 Task: In the  document presentation.txt. Insert footer and write 'www.quantum.com'. Find the word using Dictionary 'Grateful' Use the tool word Count and display word count while typing
Action: Mouse moved to (296, 341)
Screenshot: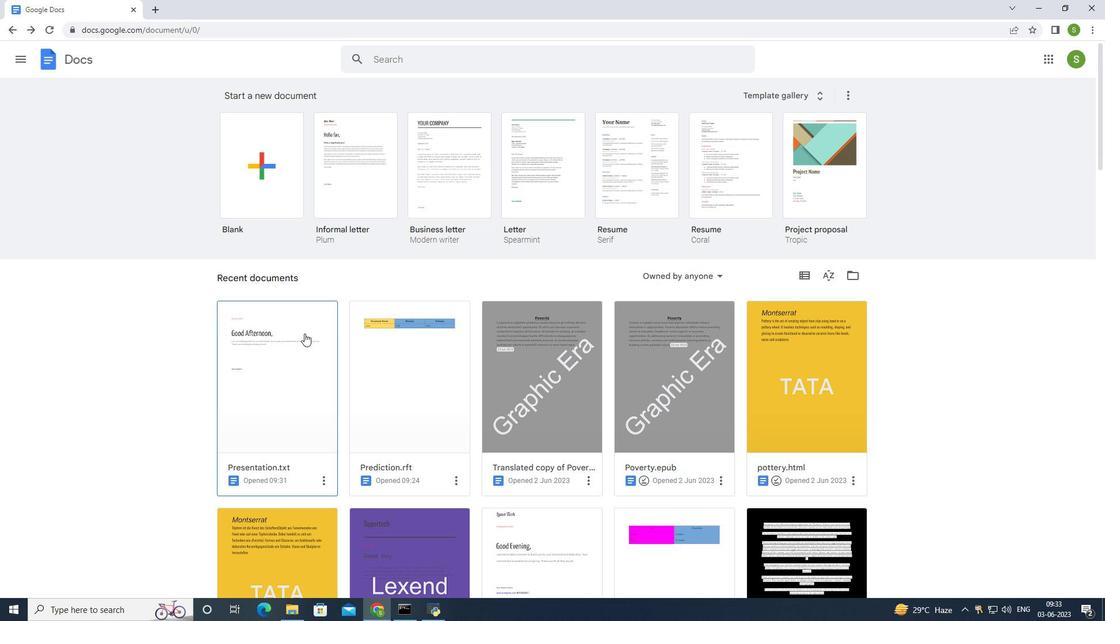 
Action: Mouse pressed left at (296, 341)
Screenshot: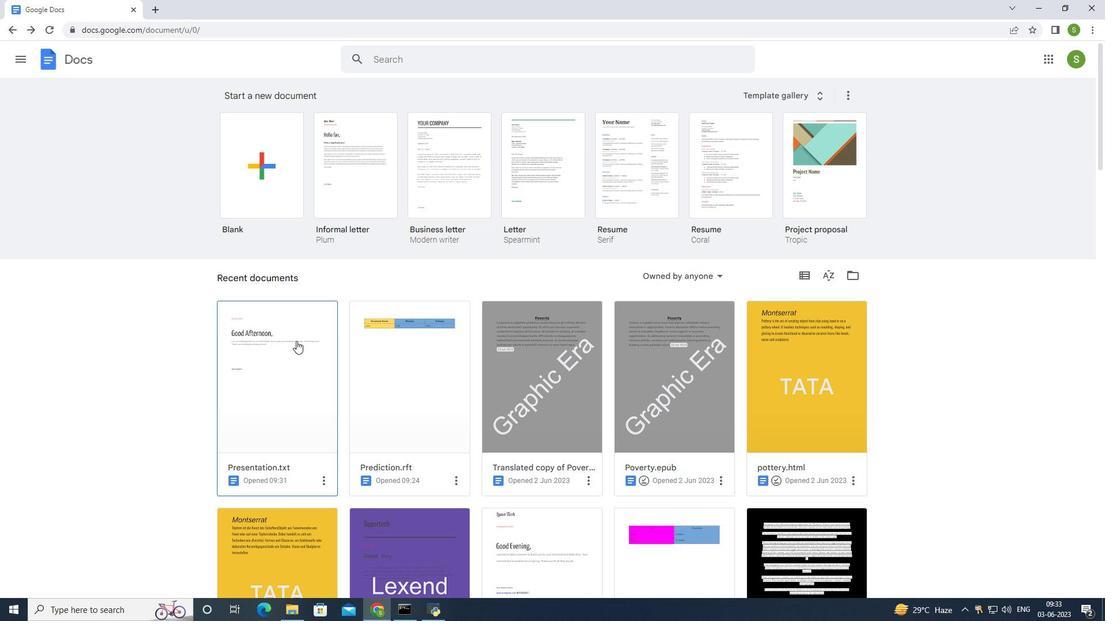 
Action: Mouse moved to (521, 325)
Screenshot: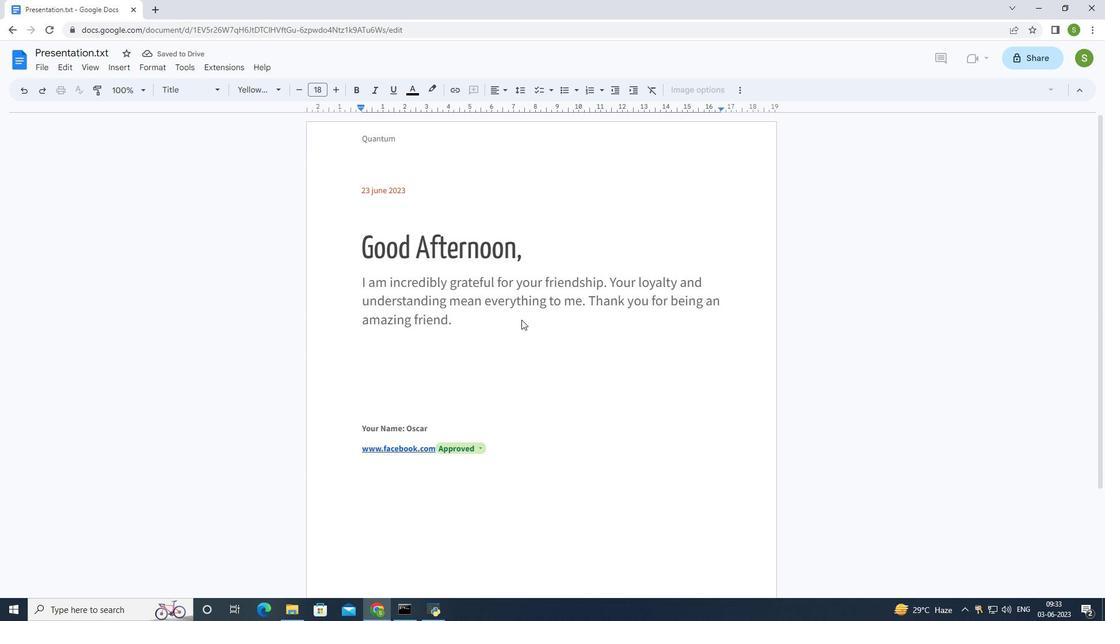 
Action: Mouse scrolled (521, 325) with delta (0, 0)
Screenshot: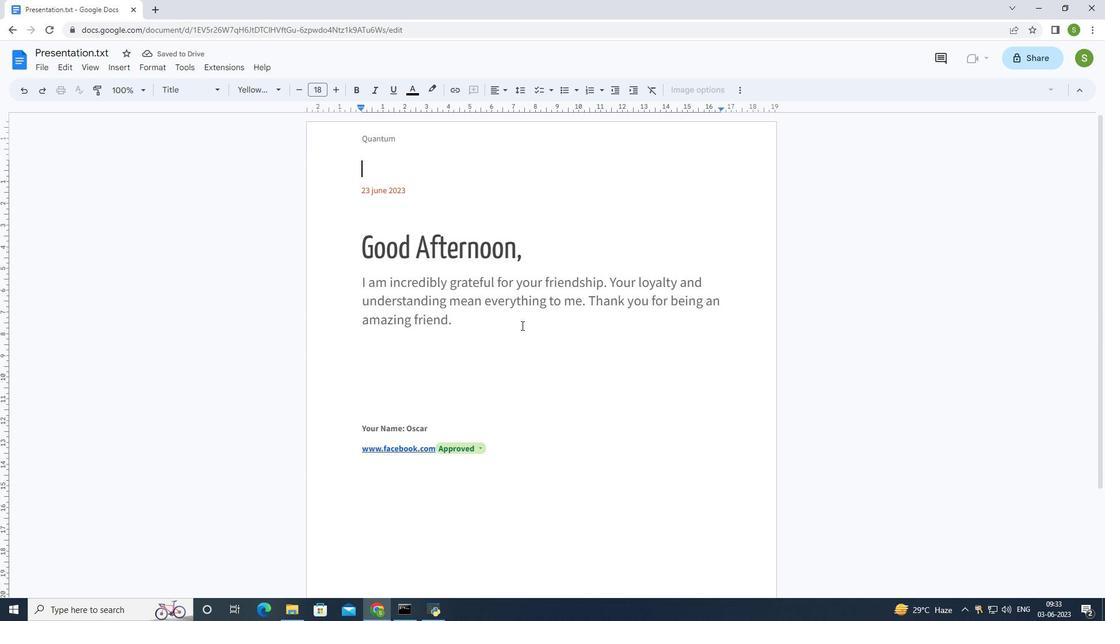 
Action: Mouse scrolled (521, 325) with delta (0, 0)
Screenshot: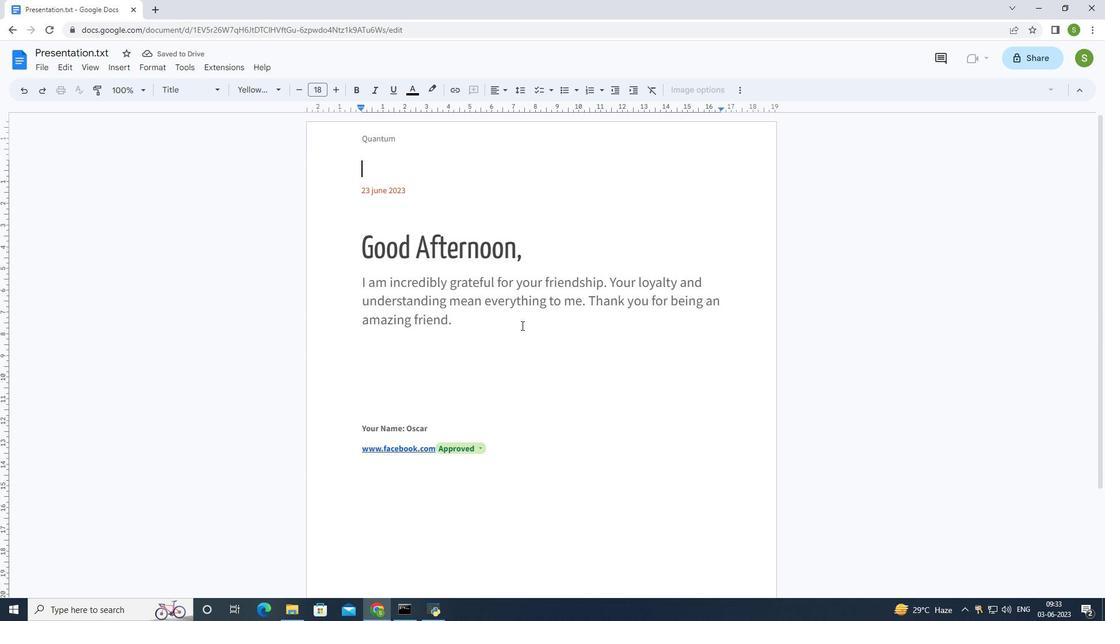 
Action: Mouse scrolled (521, 325) with delta (0, 0)
Screenshot: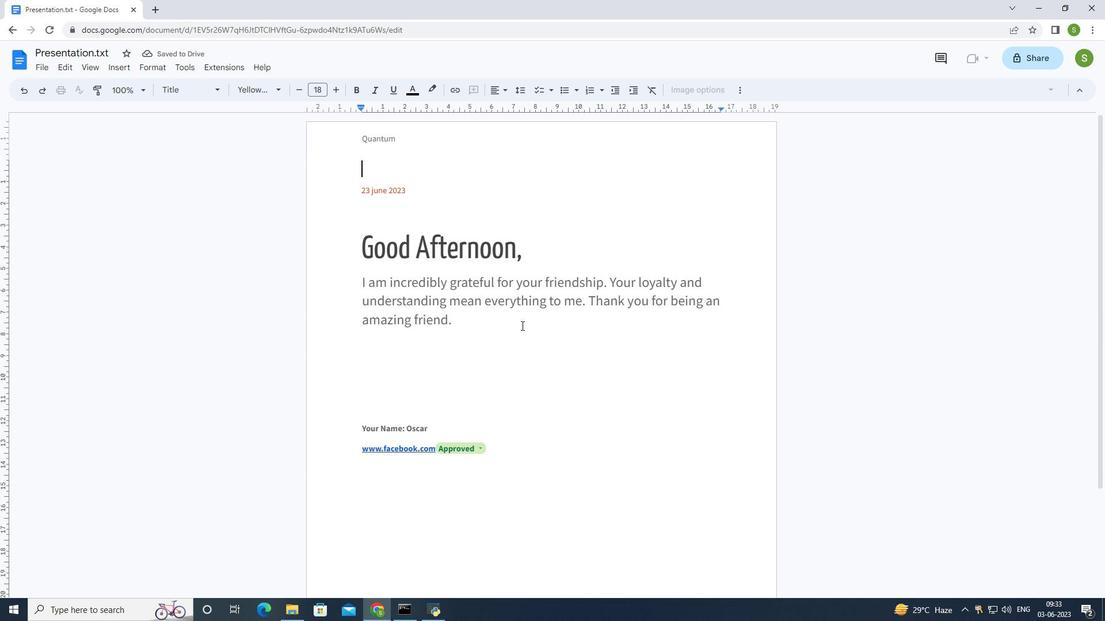 
Action: Mouse moved to (520, 325)
Screenshot: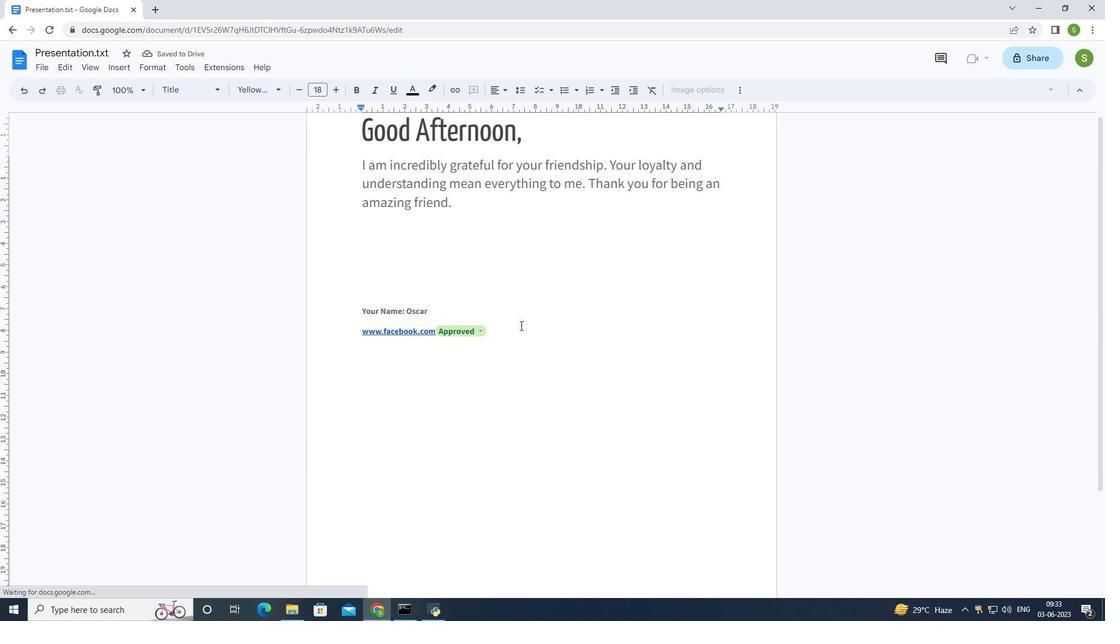 
Action: Mouse scrolled (520, 324) with delta (0, 0)
Screenshot: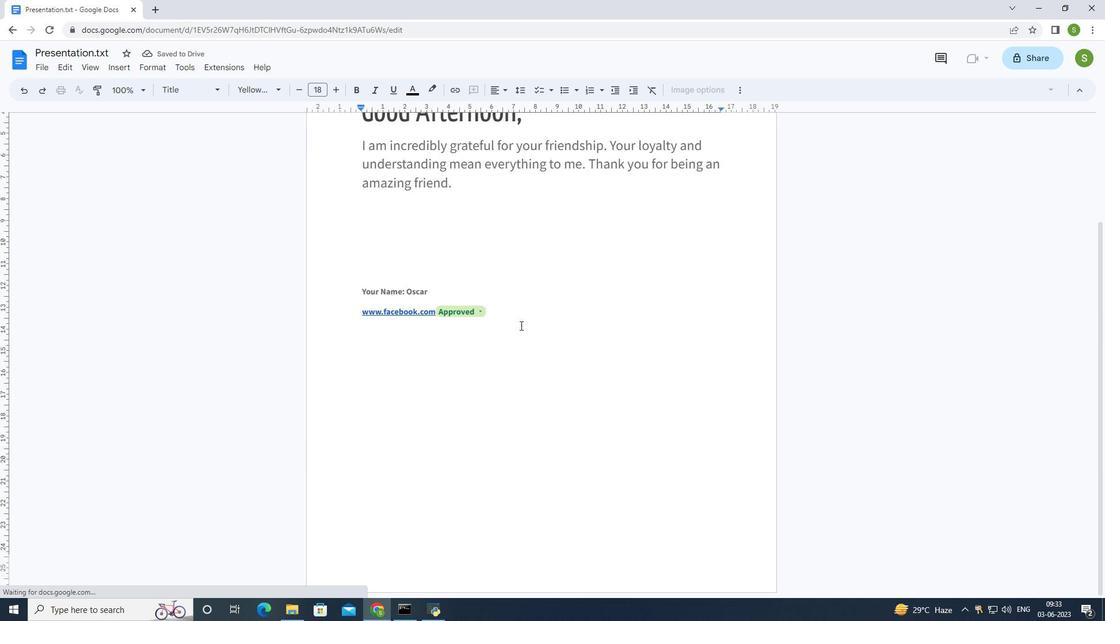 
Action: Mouse scrolled (520, 324) with delta (0, 0)
Screenshot: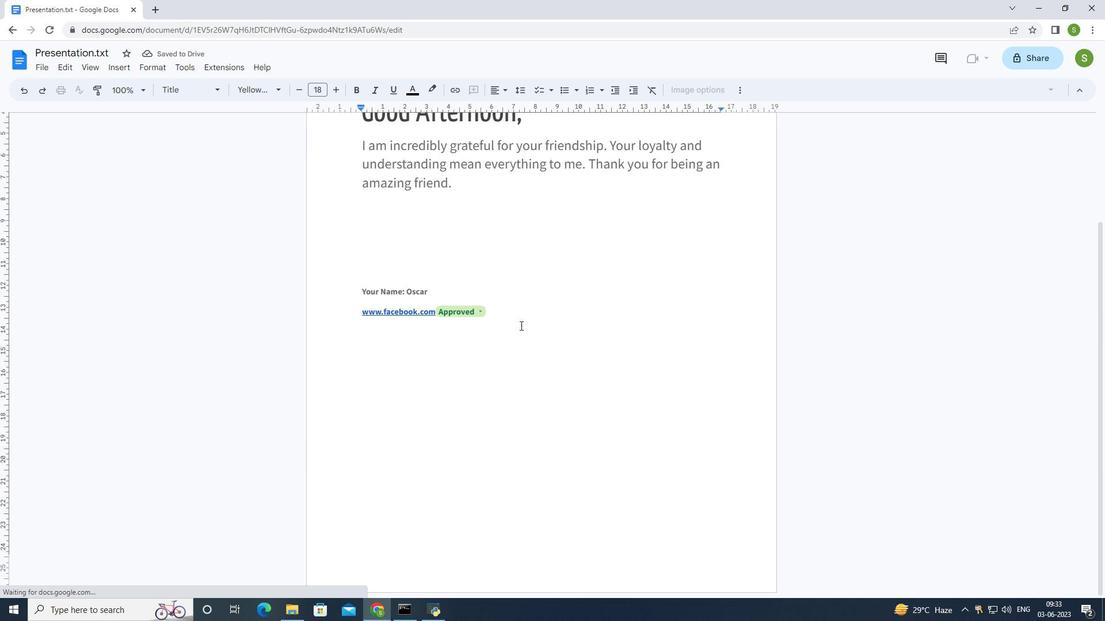 
Action: Mouse scrolled (520, 324) with delta (0, 0)
Screenshot: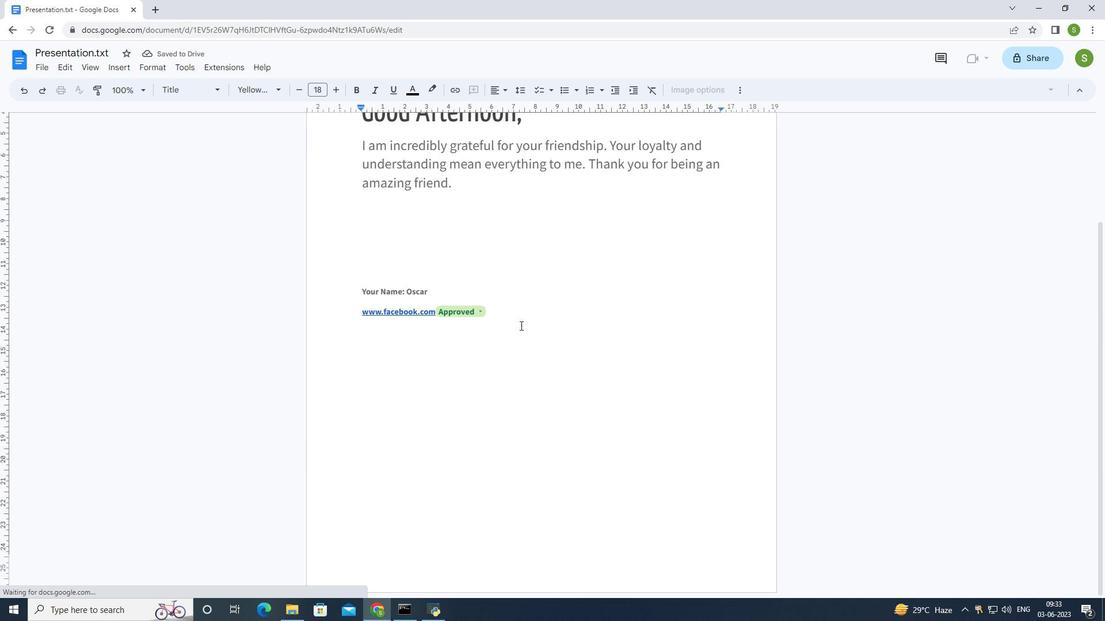 
Action: Mouse scrolled (520, 324) with delta (0, 0)
Screenshot: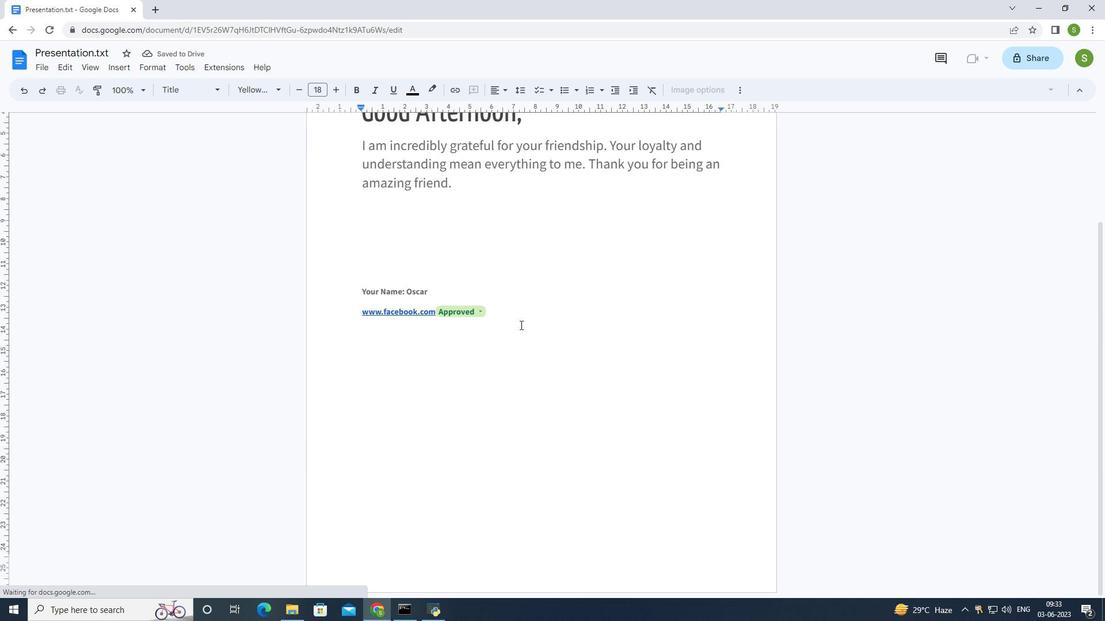 
Action: Mouse moved to (518, 323)
Screenshot: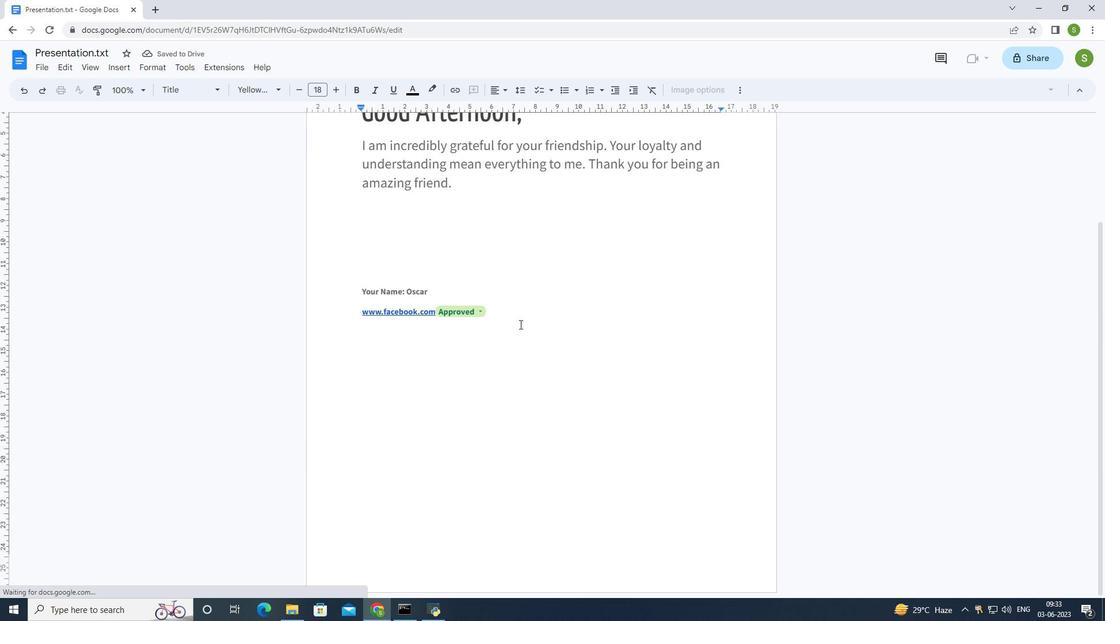 
Action: Mouse scrolled (518, 322) with delta (0, 0)
Screenshot: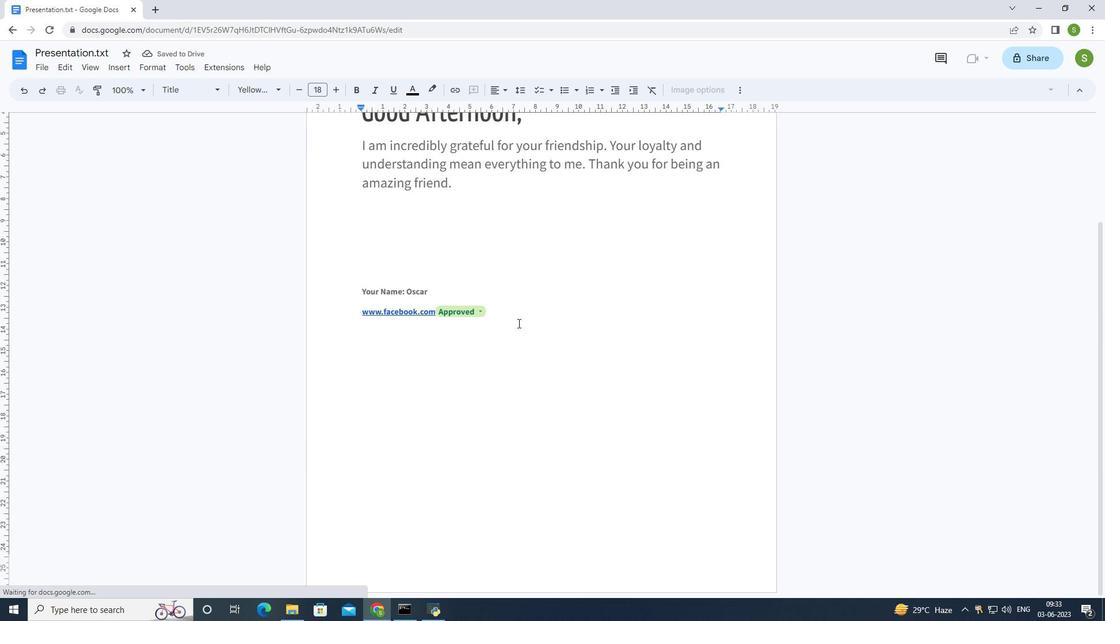 
Action: Mouse scrolled (518, 322) with delta (0, 0)
Screenshot: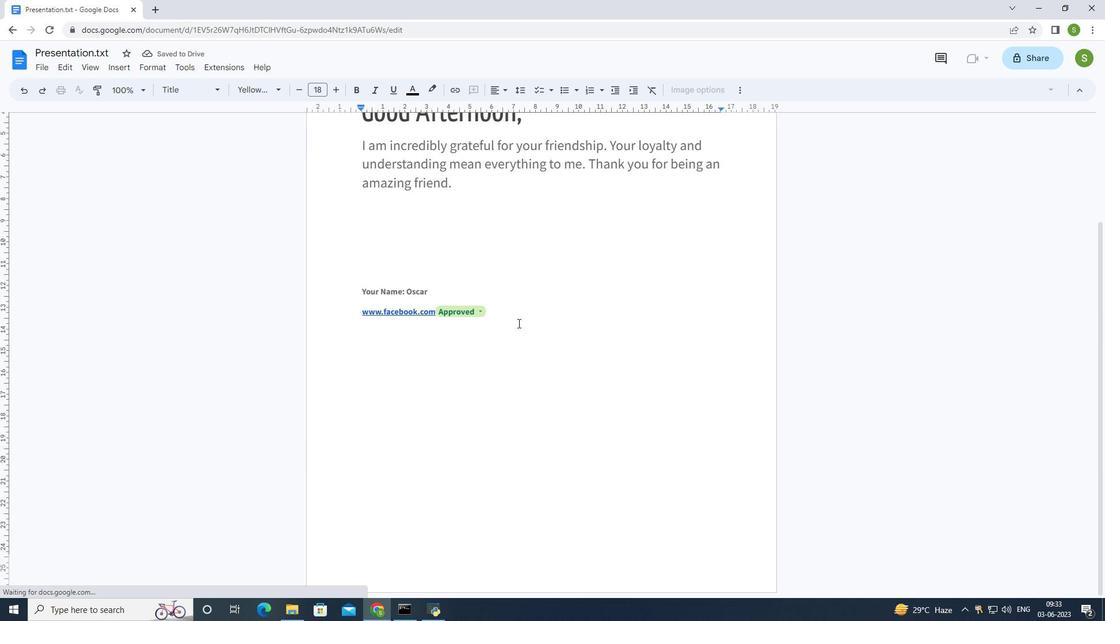 
Action: Mouse scrolled (518, 322) with delta (0, 0)
Screenshot: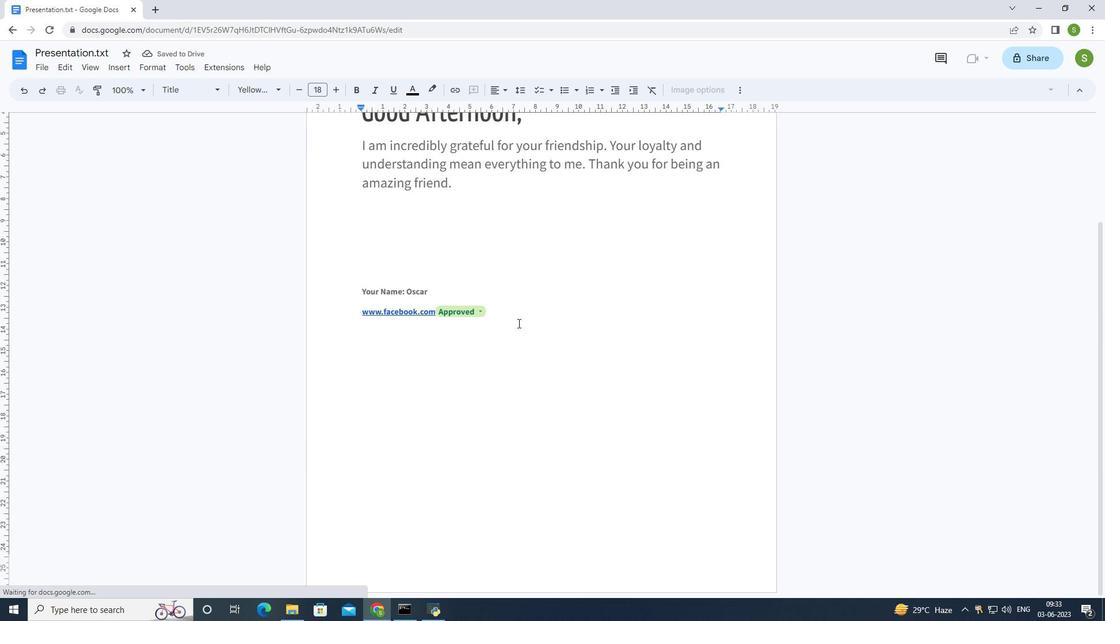 
Action: Mouse moved to (421, 553)
Screenshot: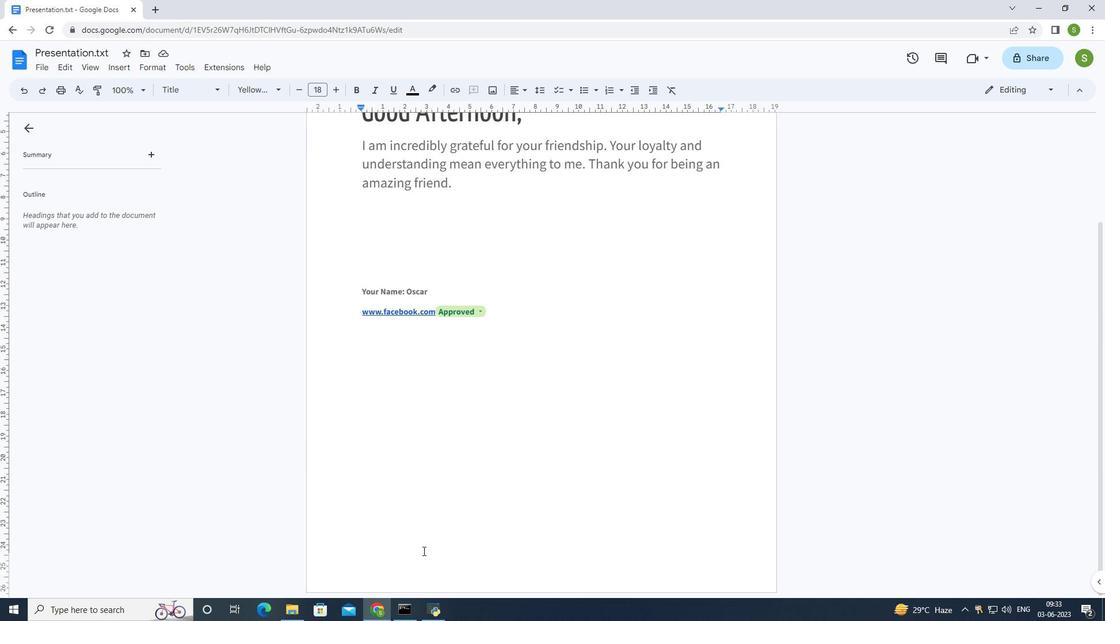 
Action: Mouse pressed left at (421, 553)
Screenshot: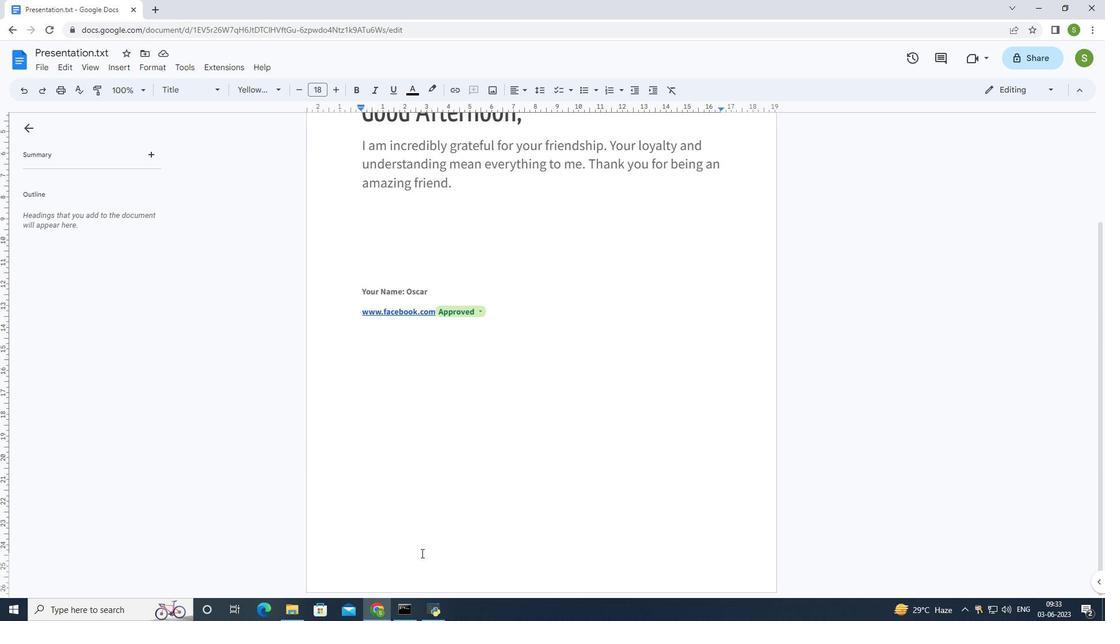 
Action: Mouse moved to (421, 554)
Screenshot: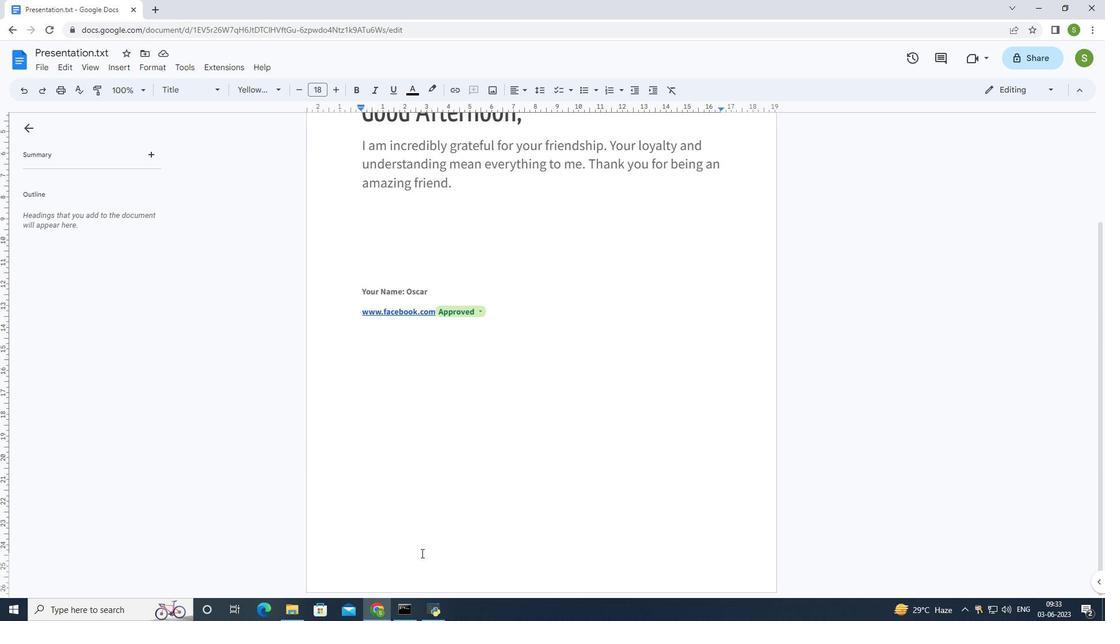 
Action: Mouse pressed left at (421, 554)
Screenshot: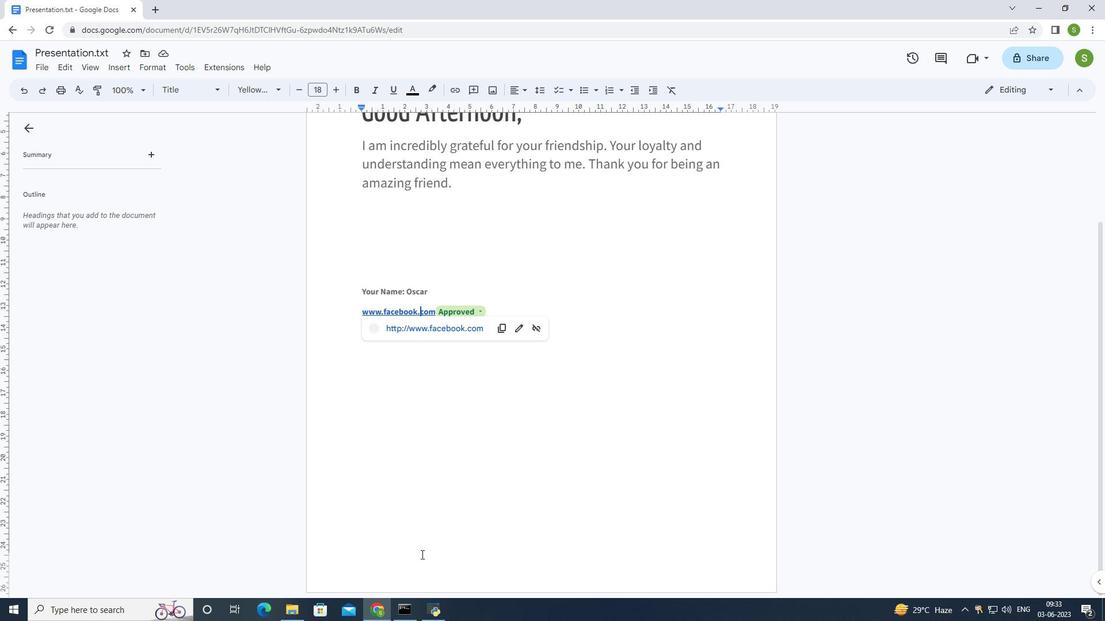 
Action: Mouse pressed left at (421, 554)
Screenshot: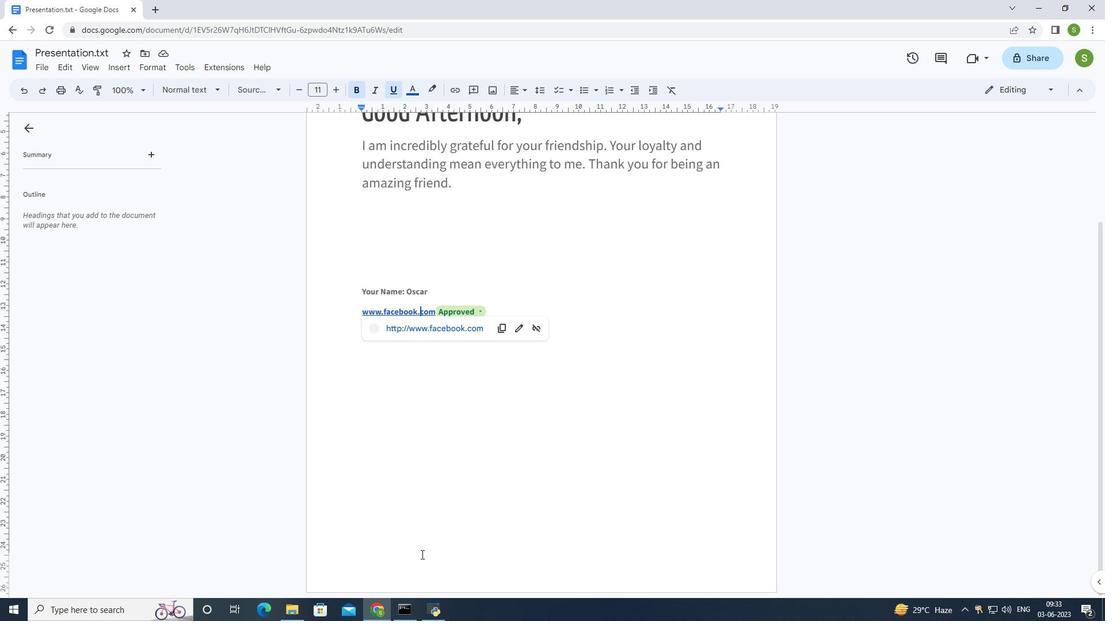 
Action: Mouse pressed left at (421, 554)
Screenshot: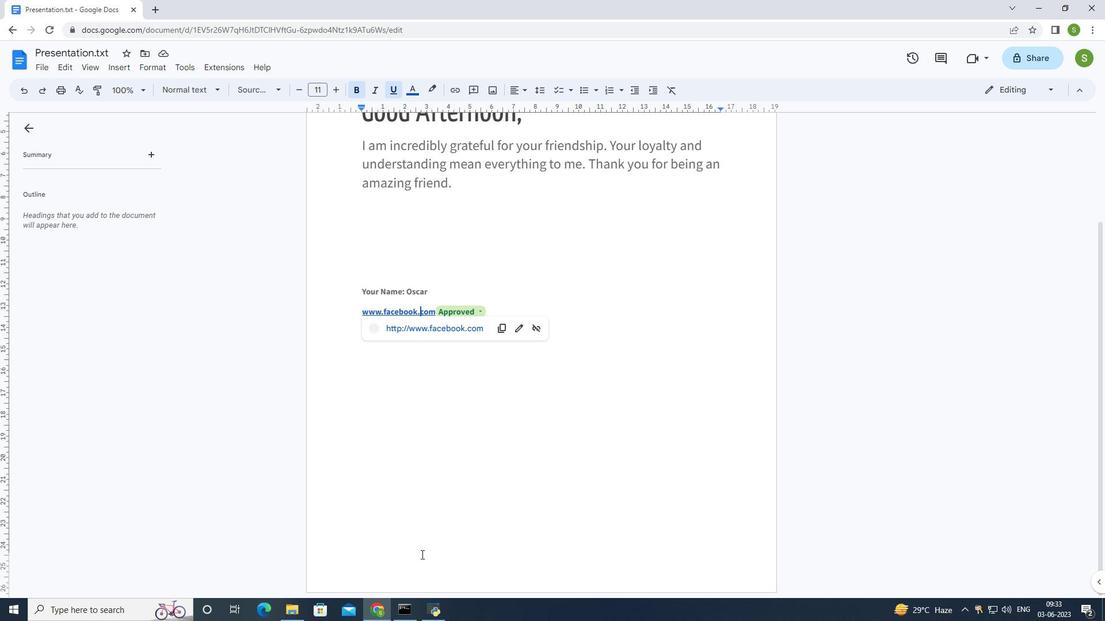 
Action: Mouse moved to (458, 92)
Screenshot: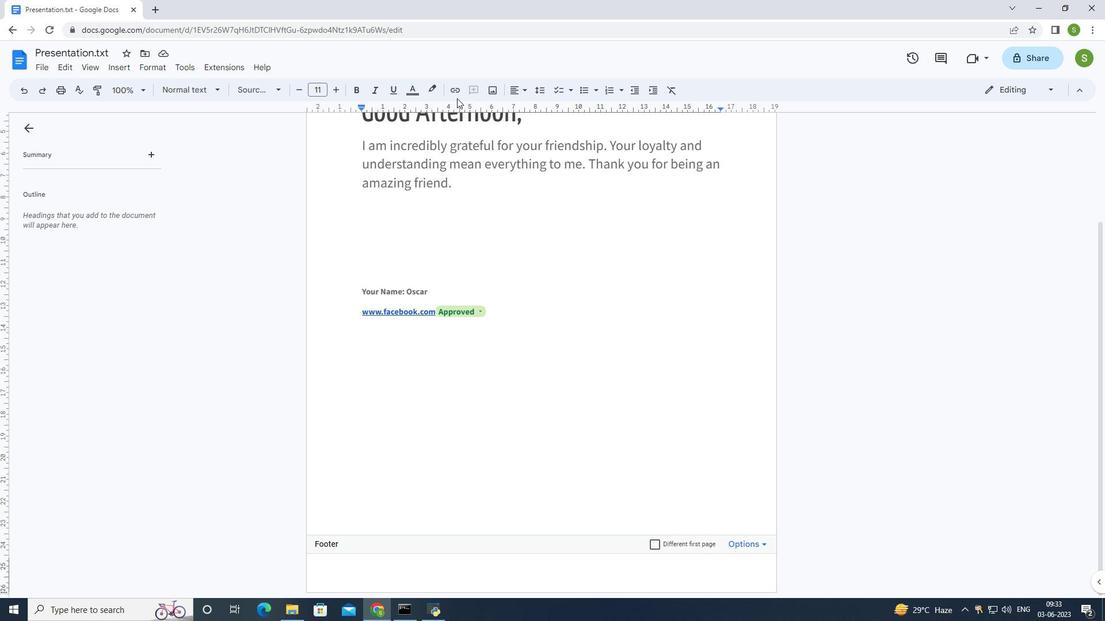 
Action: Mouse pressed left at (458, 92)
Screenshot: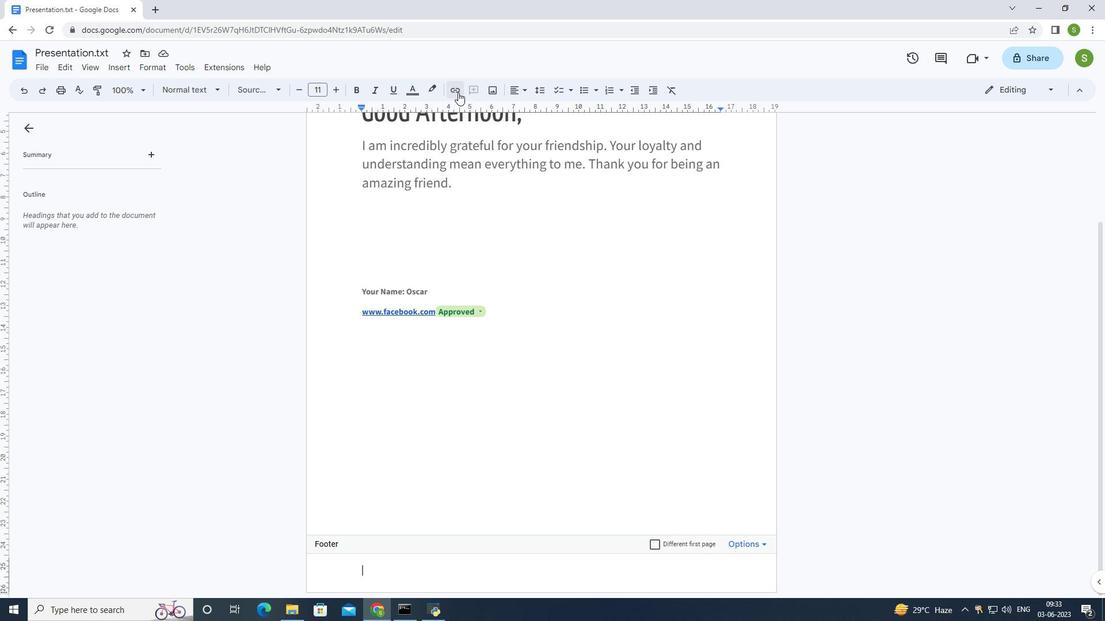 
Action: Mouse moved to (555, 308)
Screenshot: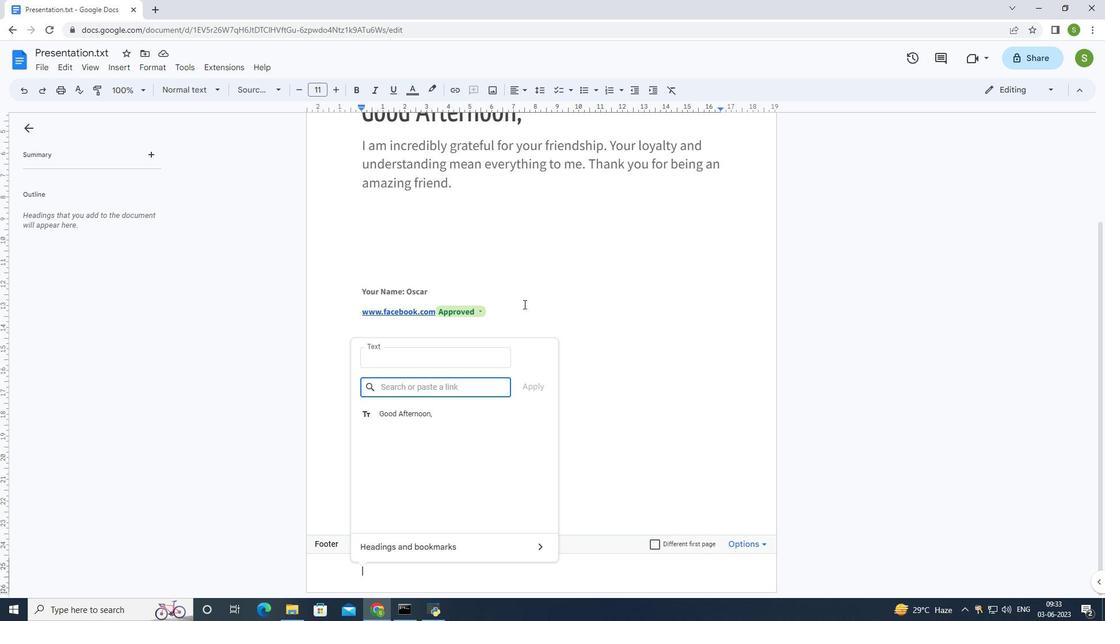
Action: Key pressed w 965, 536)
Screenshot: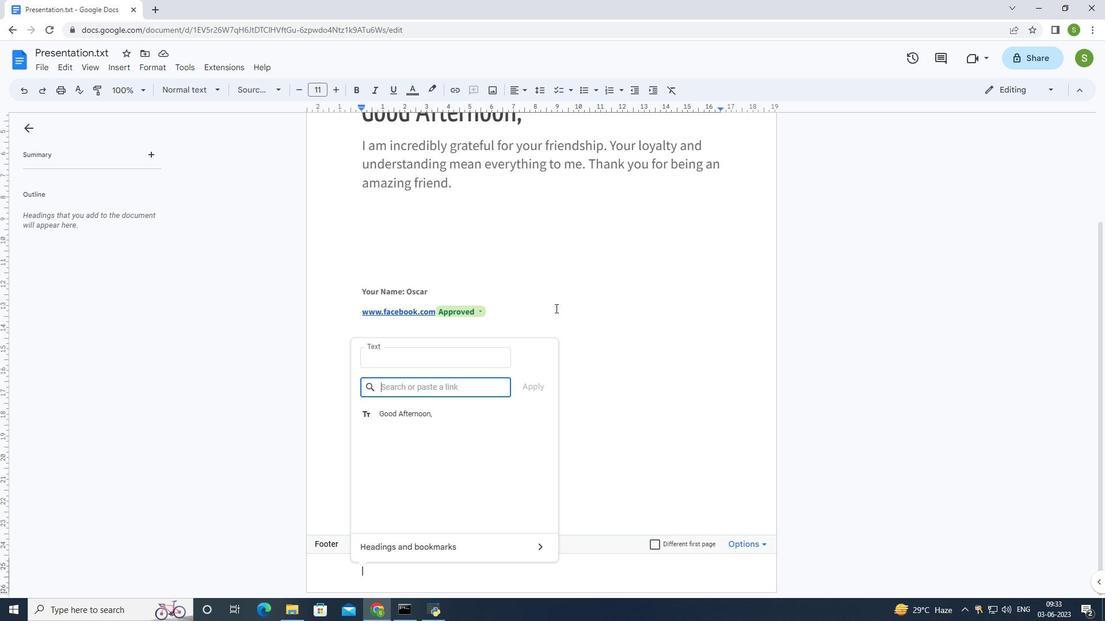 
Action: Mouse moved to (554, 309)
Screenshot: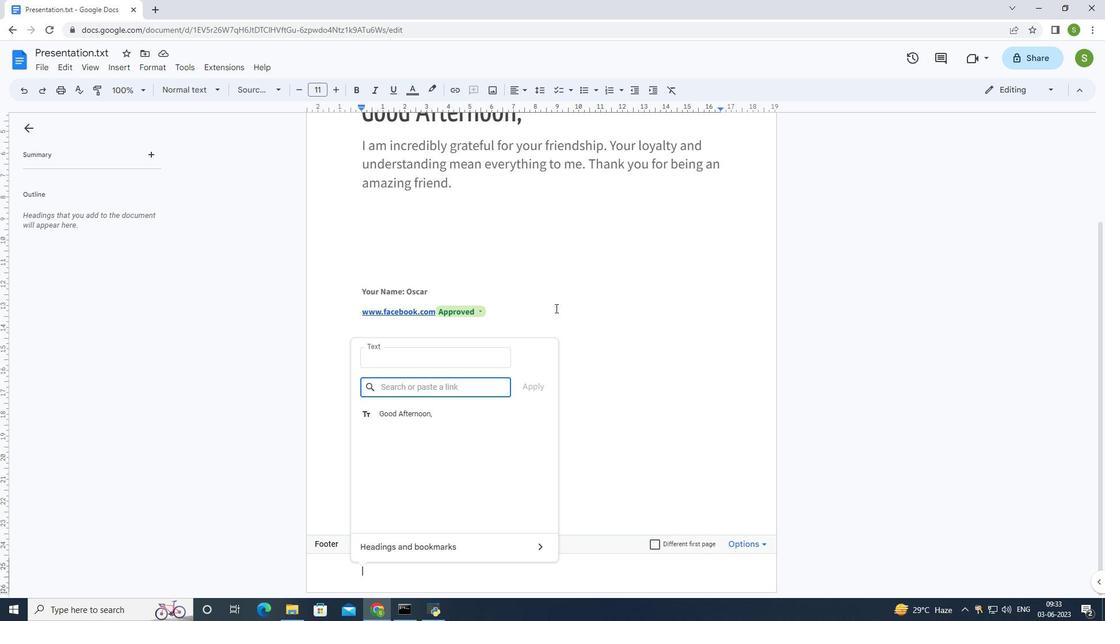 
Action: Key pressed ww.
Screenshot: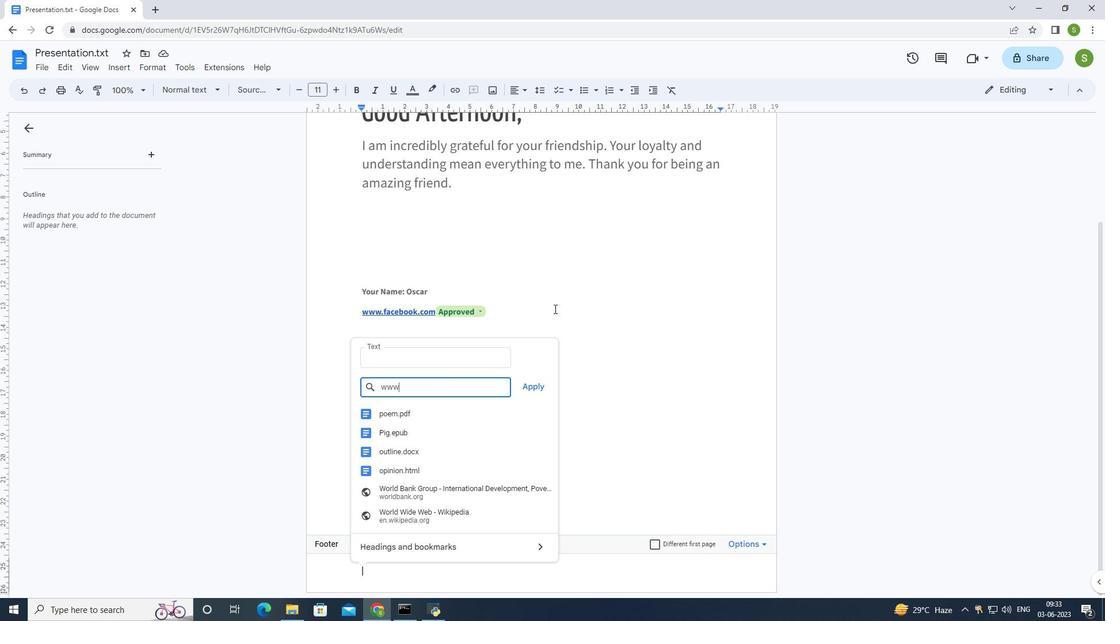 
Action: Mouse moved to (554, 307)
Screenshot: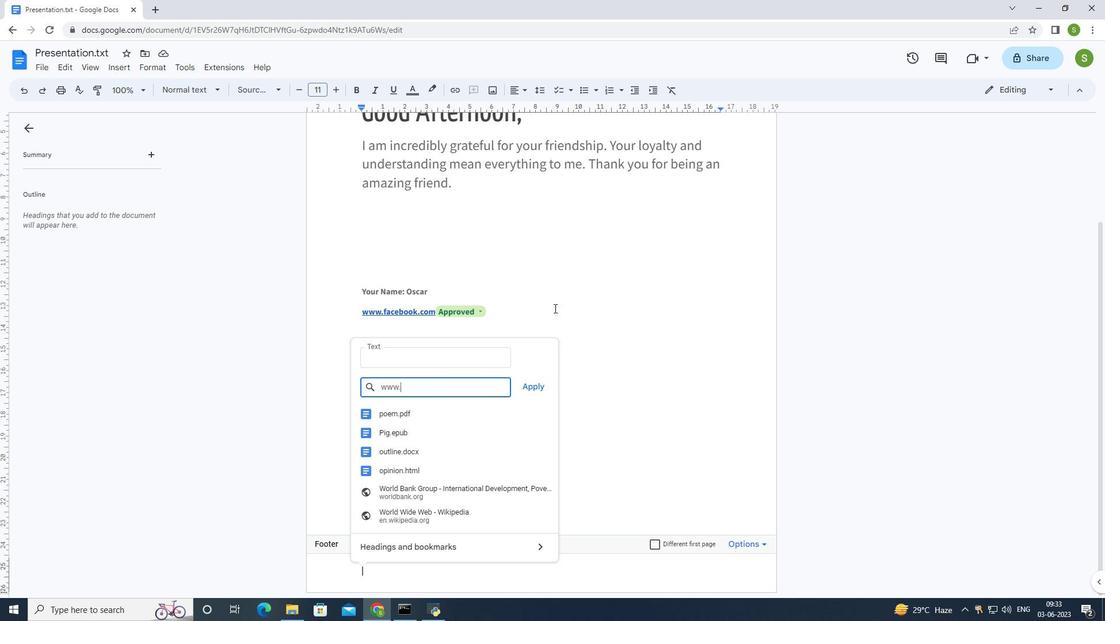 
Action: Key pressed quantum
Screenshot: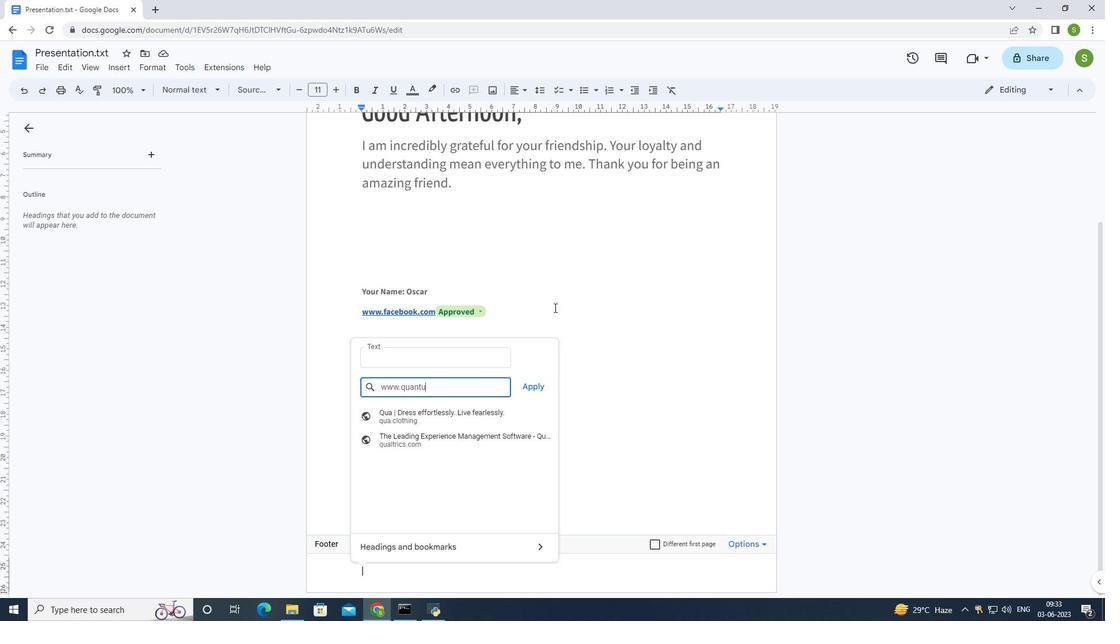 
Action: Mouse moved to (554, 306)
Screenshot: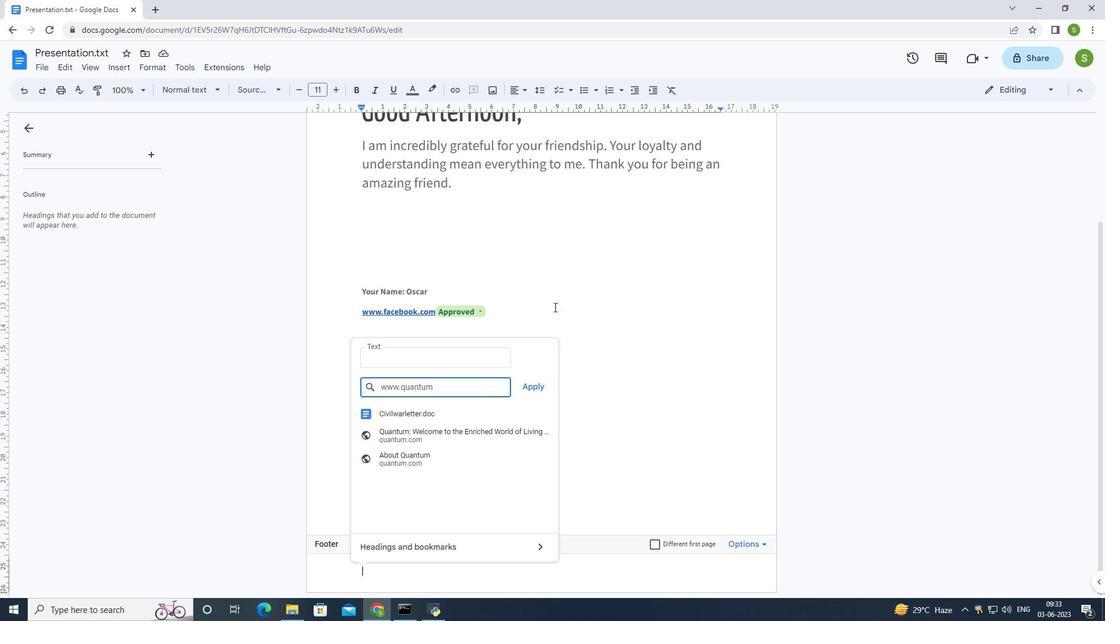 
Action: Key pressed .co
Screenshot: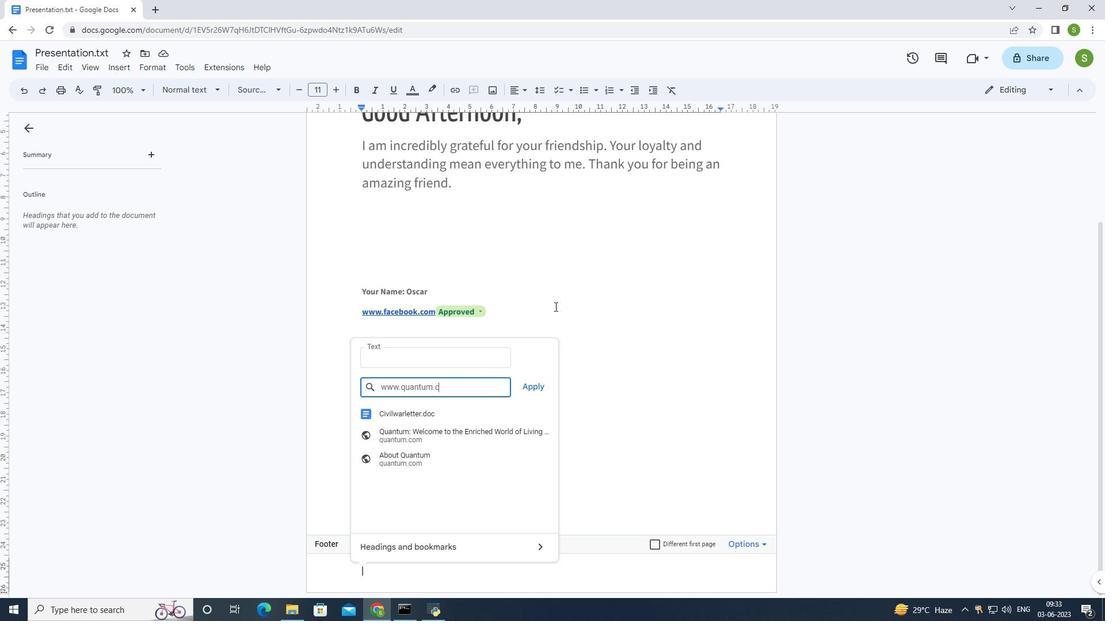 
Action: Mouse moved to (550, 307)
Screenshot: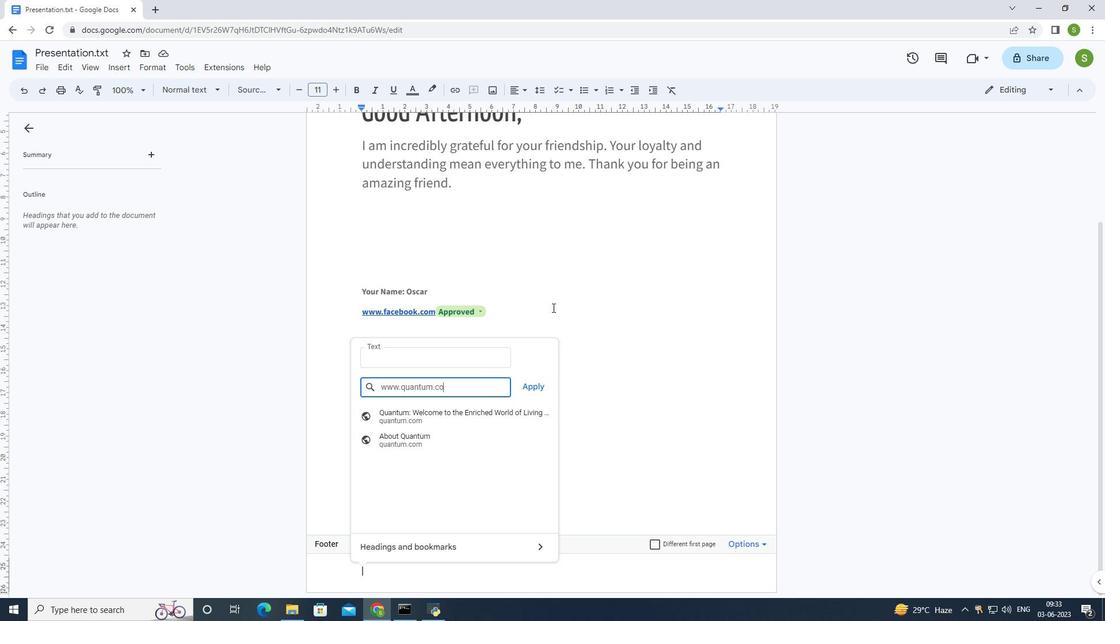 
Action: Key pressed m
Screenshot: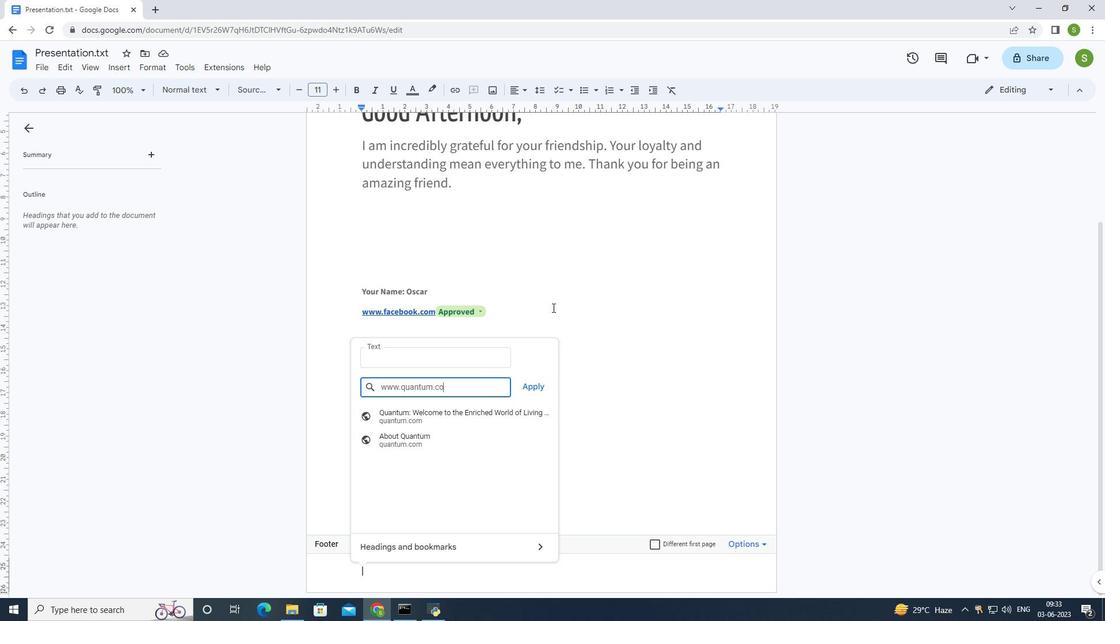 
Action: Mouse moved to (537, 385)
Screenshot: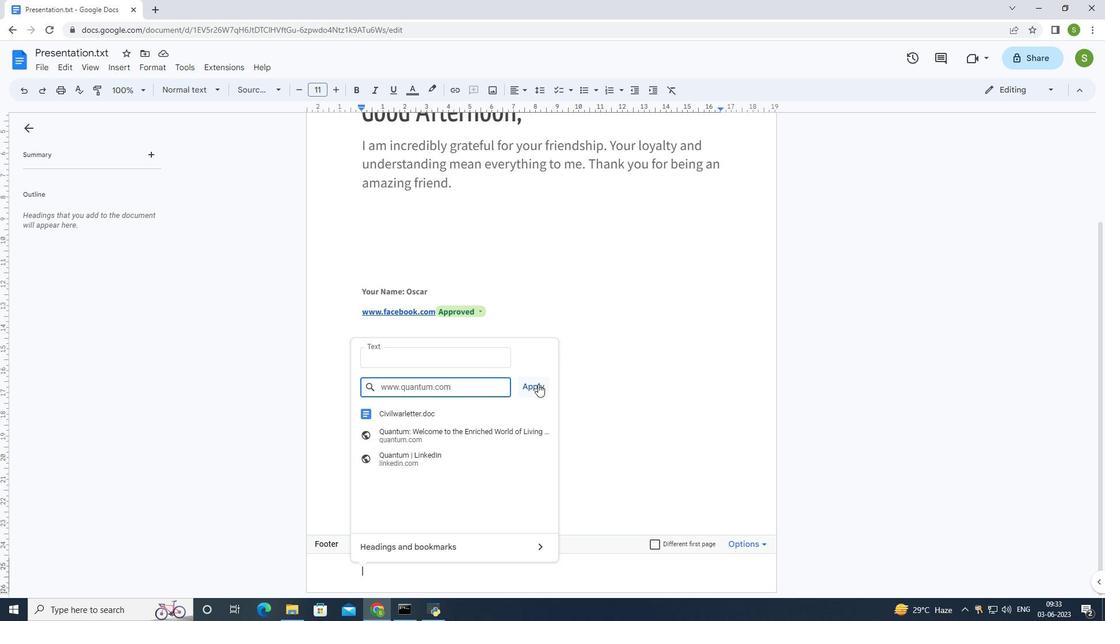 
Action: Mouse pressed left at (537, 385)
Screenshot: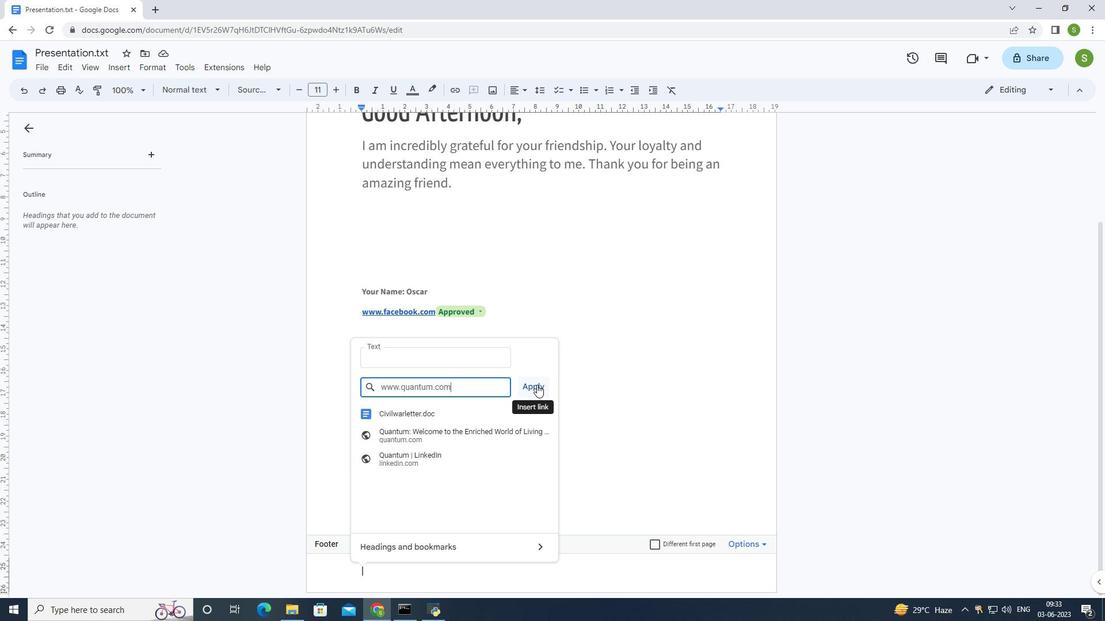 
Action: Mouse moved to (156, 66)
Screenshot: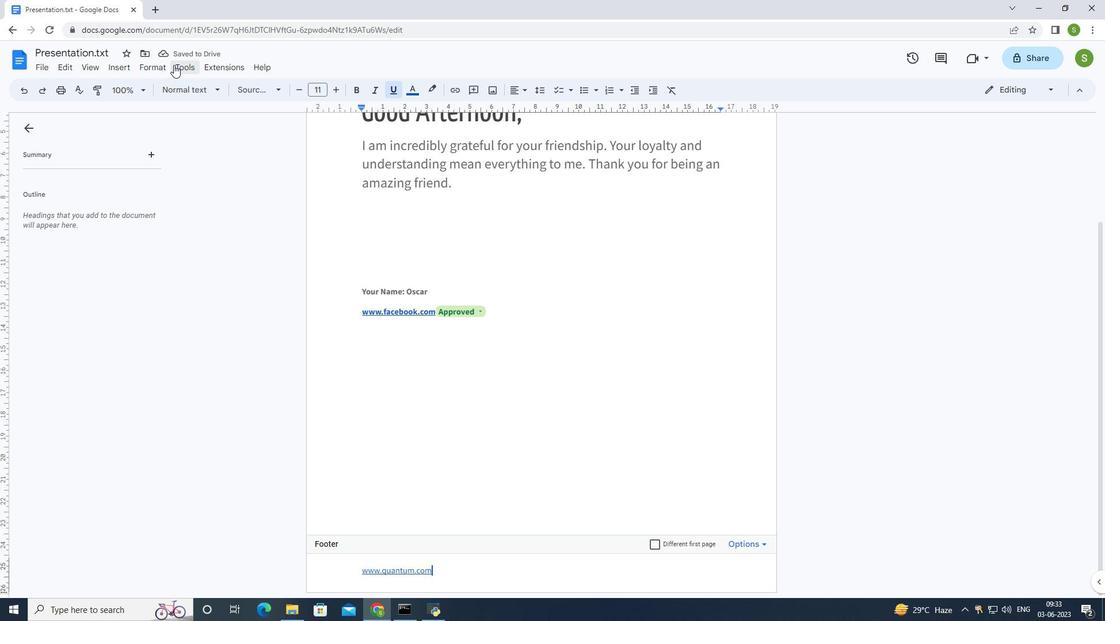 
Action: Mouse pressed left at (156, 66)
Screenshot: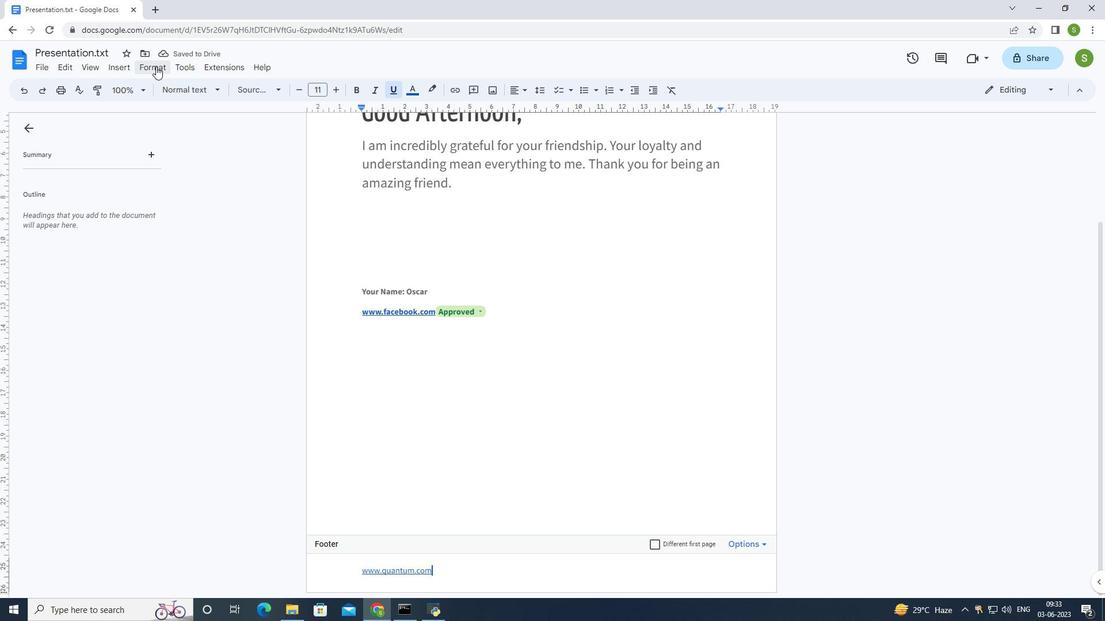 
Action: Mouse moved to (227, 222)
Screenshot: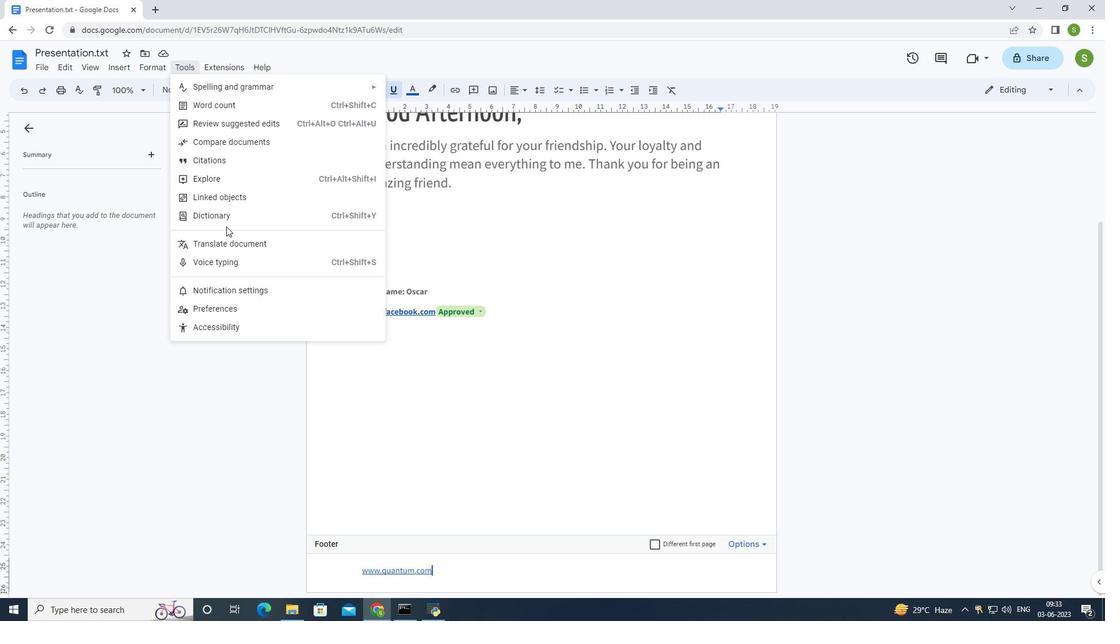 
Action: Mouse pressed left at (227, 222)
Screenshot: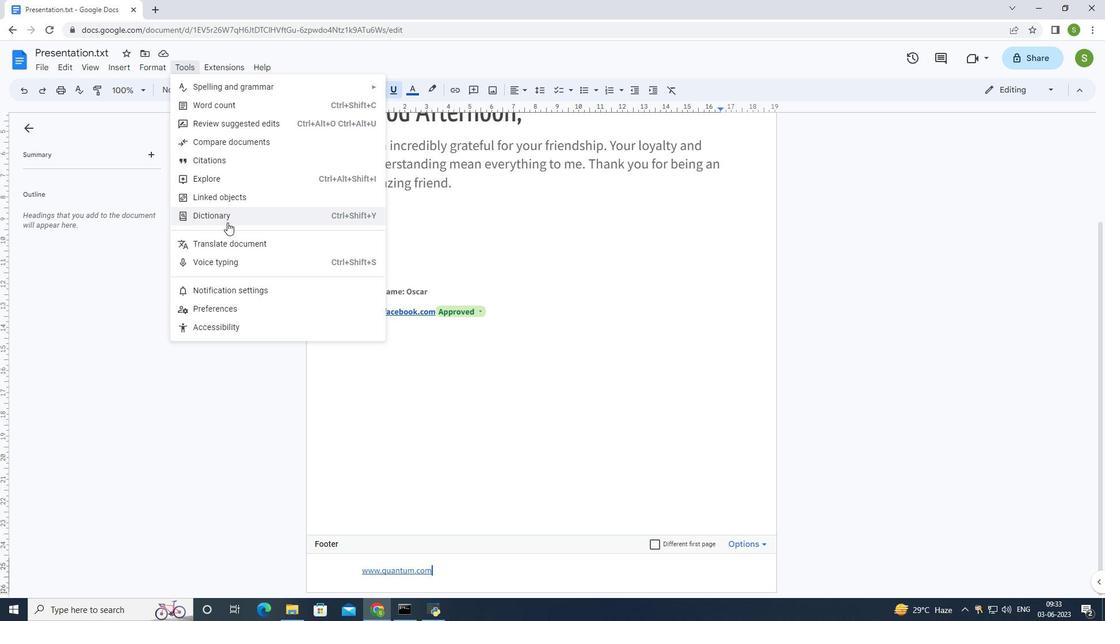 
Action: Mouse moved to (976, 131)
Screenshot: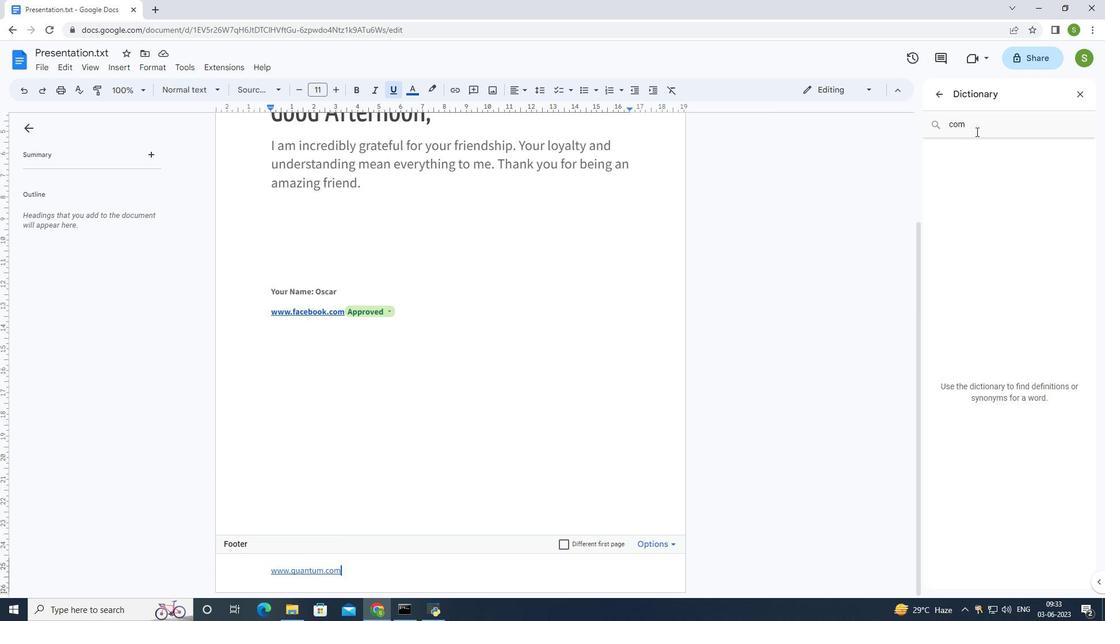 
Action: Mouse pressed left at (976, 131)
Screenshot: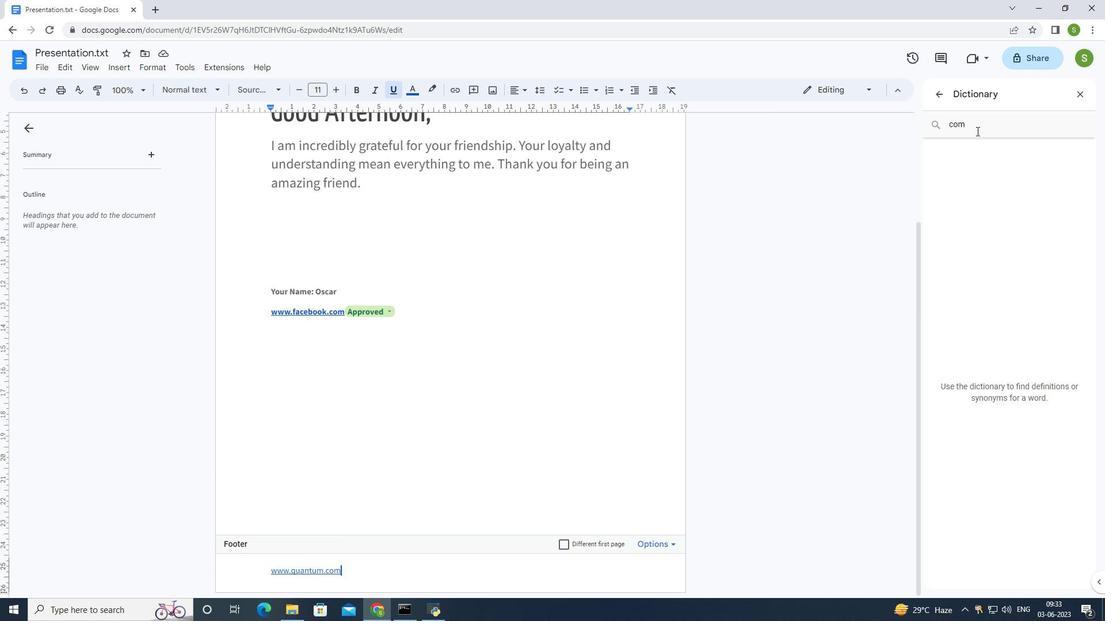
Action: Key pressed <Key.backspace><Key.backspace><Key.backspace><Key.backspace><Key.backspace><Key.backspace><Key.backspace><Key.backspace><Key.backspace>
Screenshot: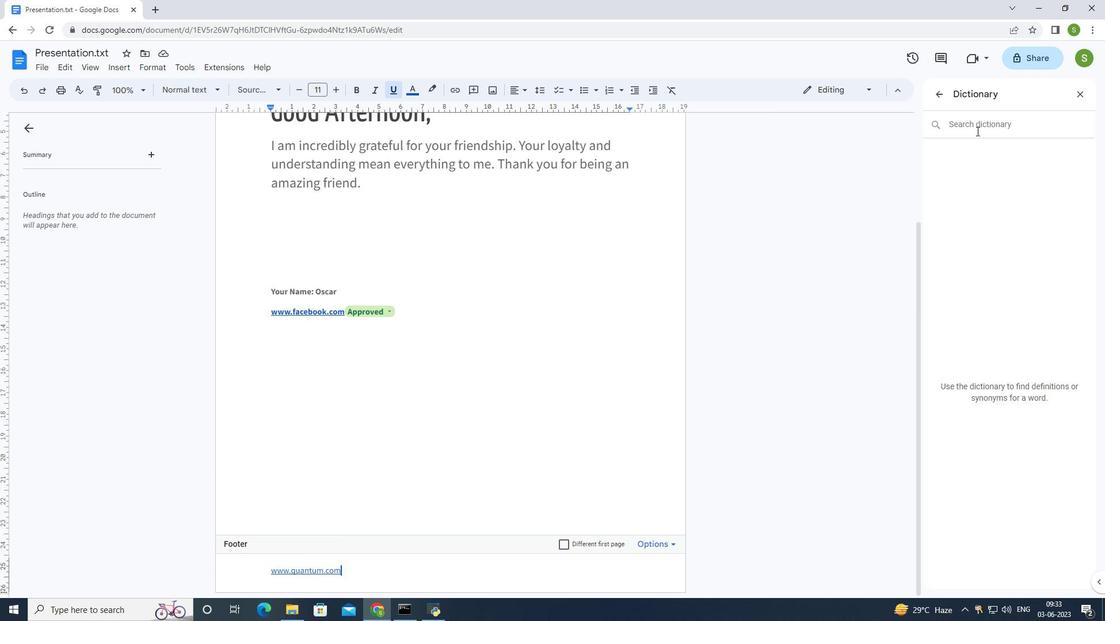 
Action: Mouse moved to (982, 127)
Screenshot: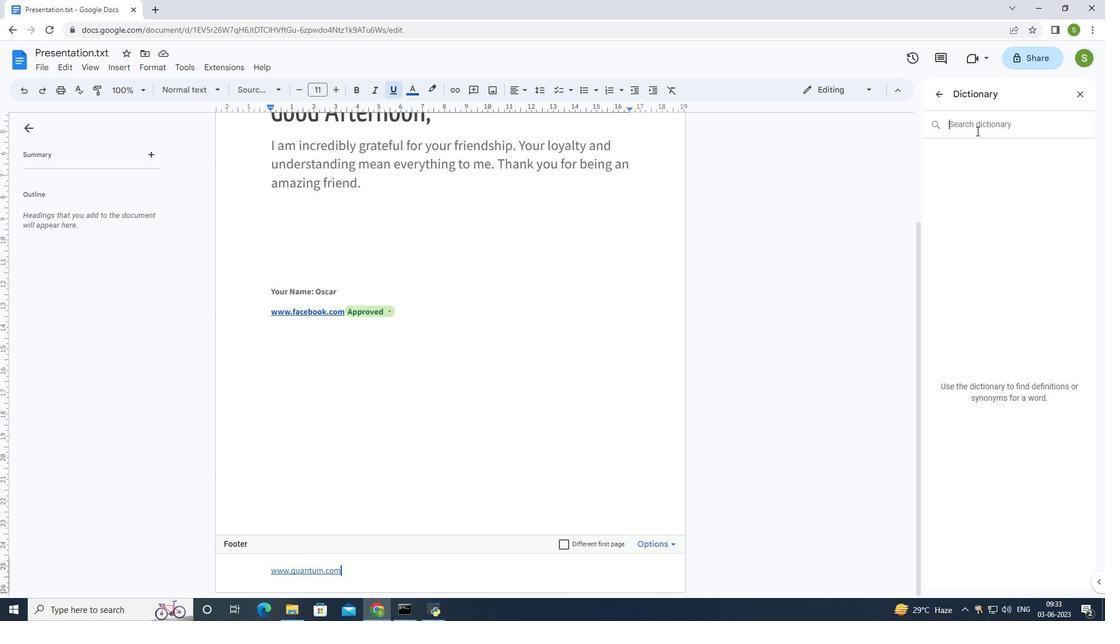 
Action: Key pressed <Key.shift>Grateful<Key.enter>
Screenshot: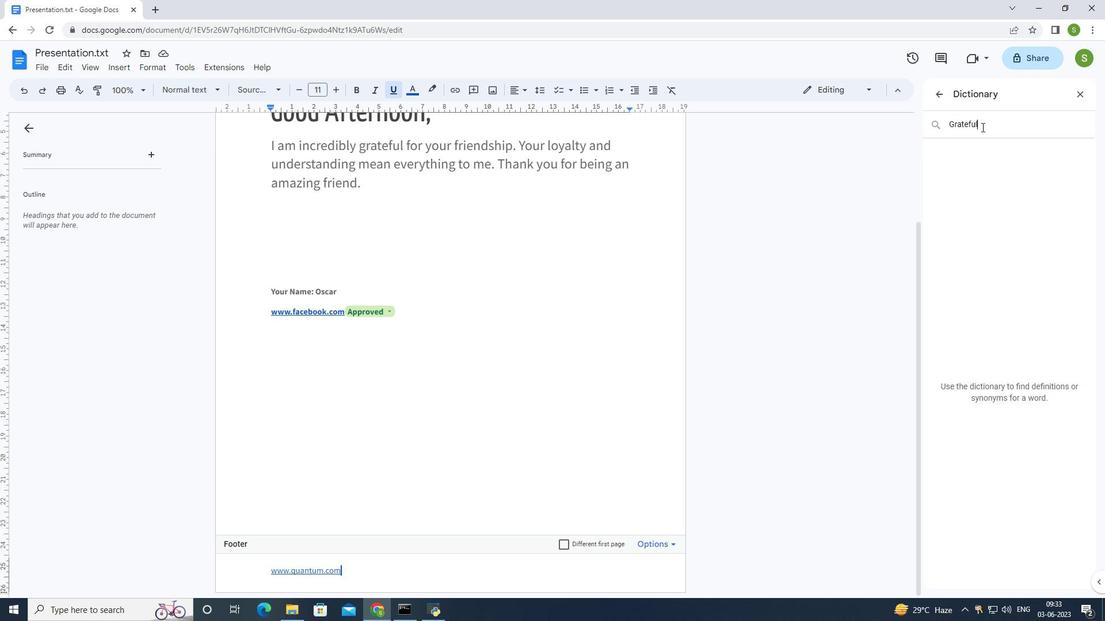 
Action: Mouse moved to (185, 69)
Screenshot: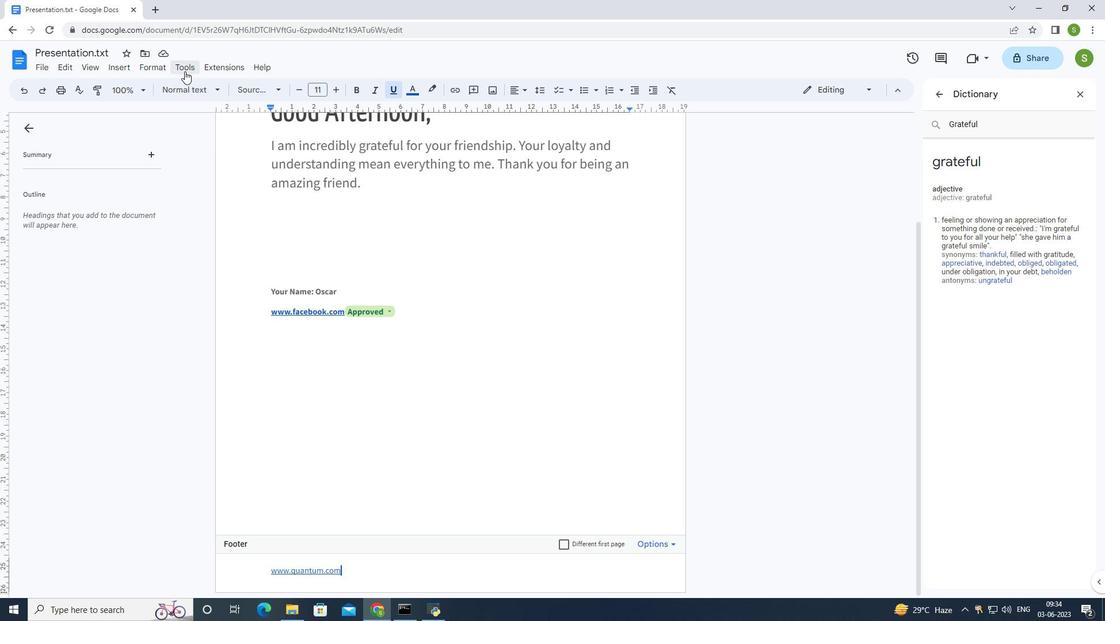 
Action: Mouse pressed left at (185, 69)
Screenshot: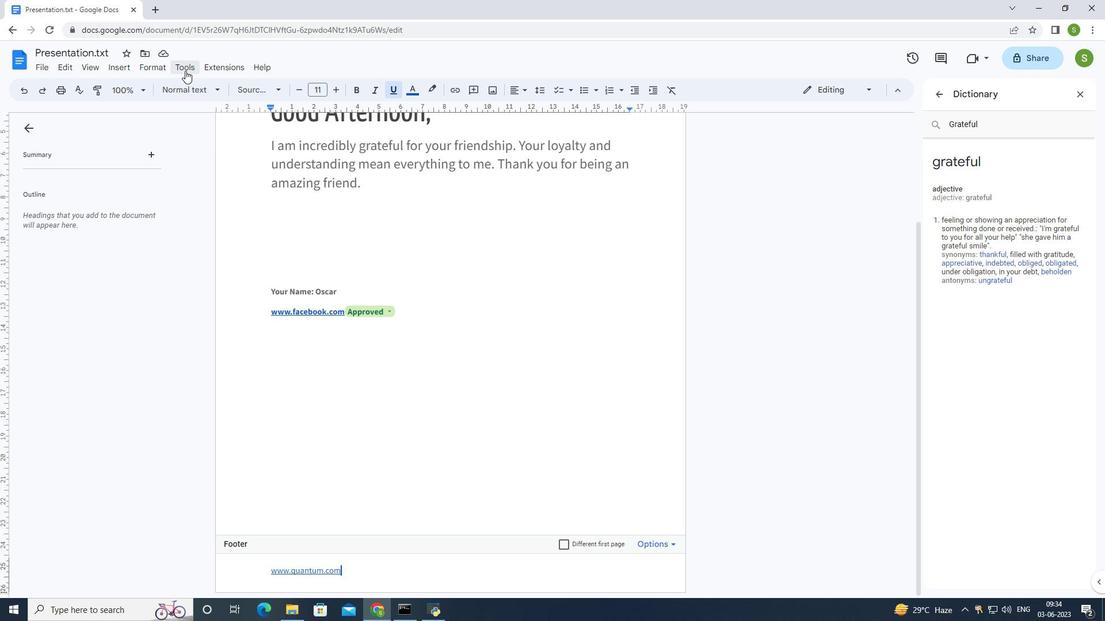 
Action: Mouse moved to (188, 102)
Screenshot: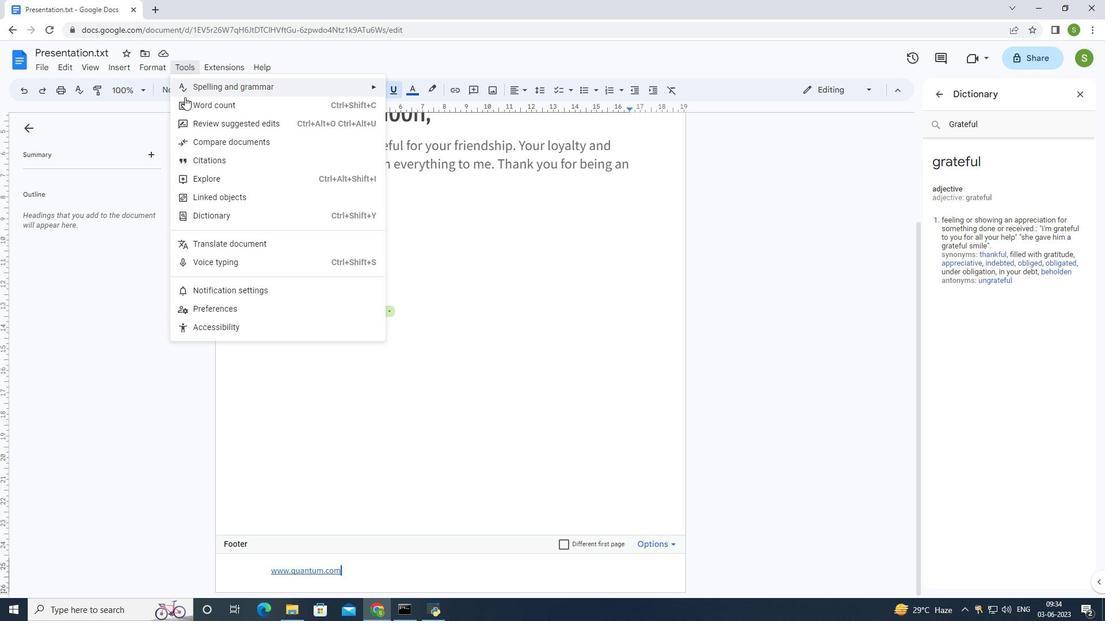 
Action: Mouse pressed left at (188, 102)
Screenshot: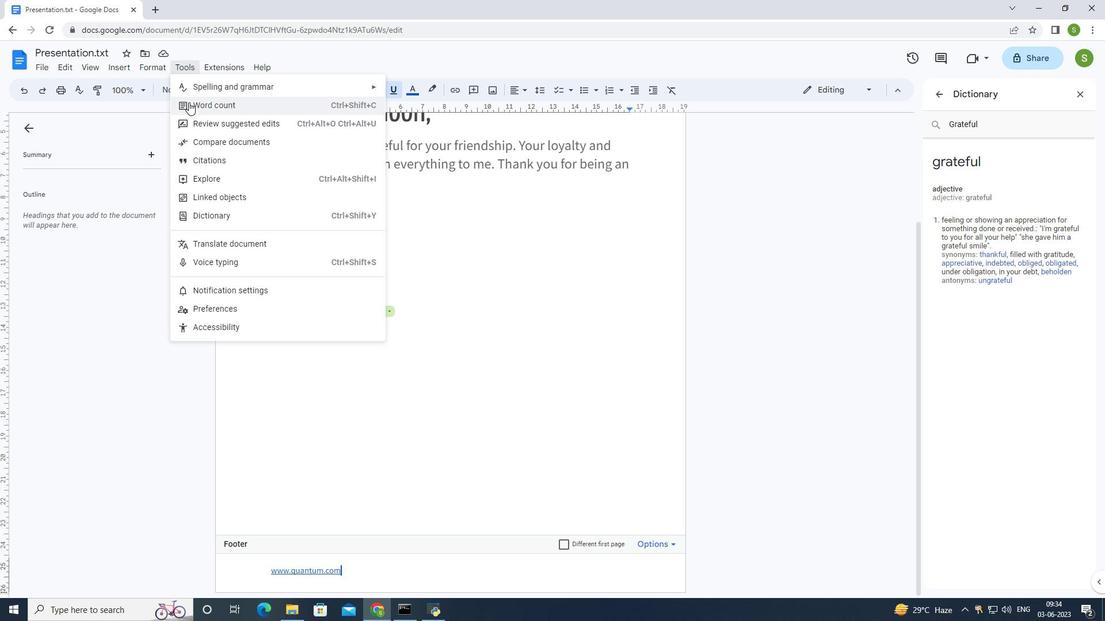 
Action: Mouse moved to (484, 367)
Screenshot: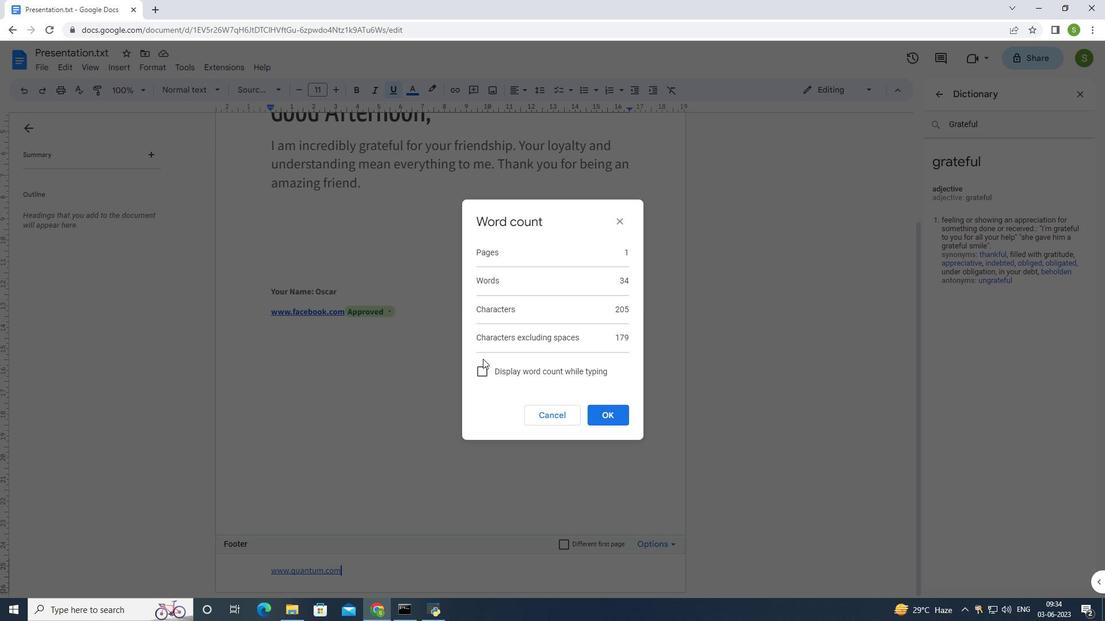 
Action: Mouse pressed left at (484, 367)
Screenshot: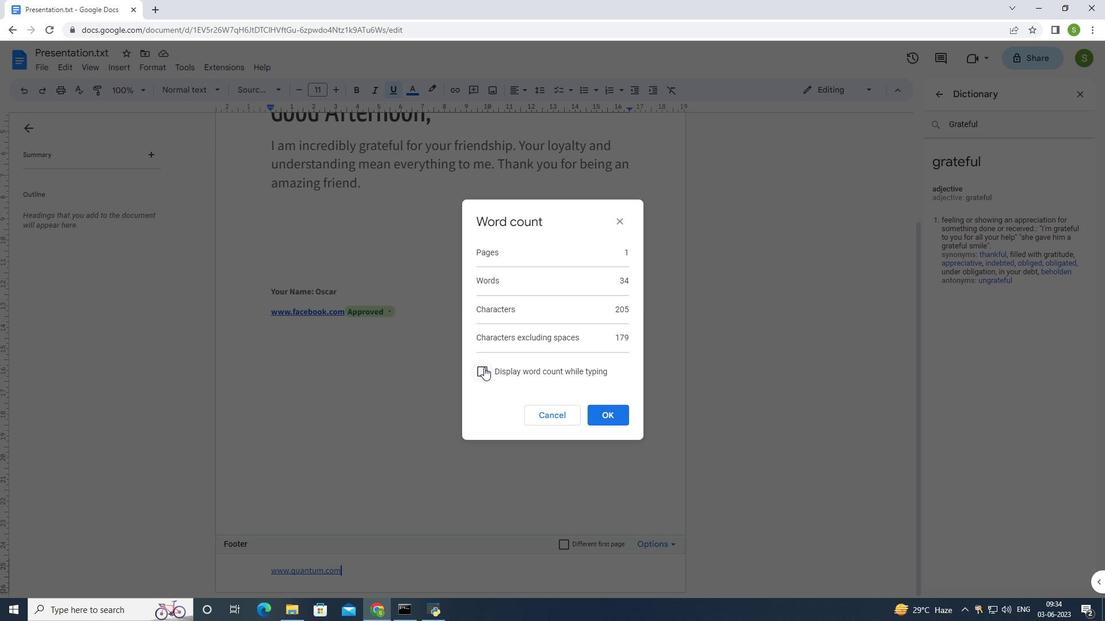 
Action: Mouse moved to (609, 412)
Screenshot: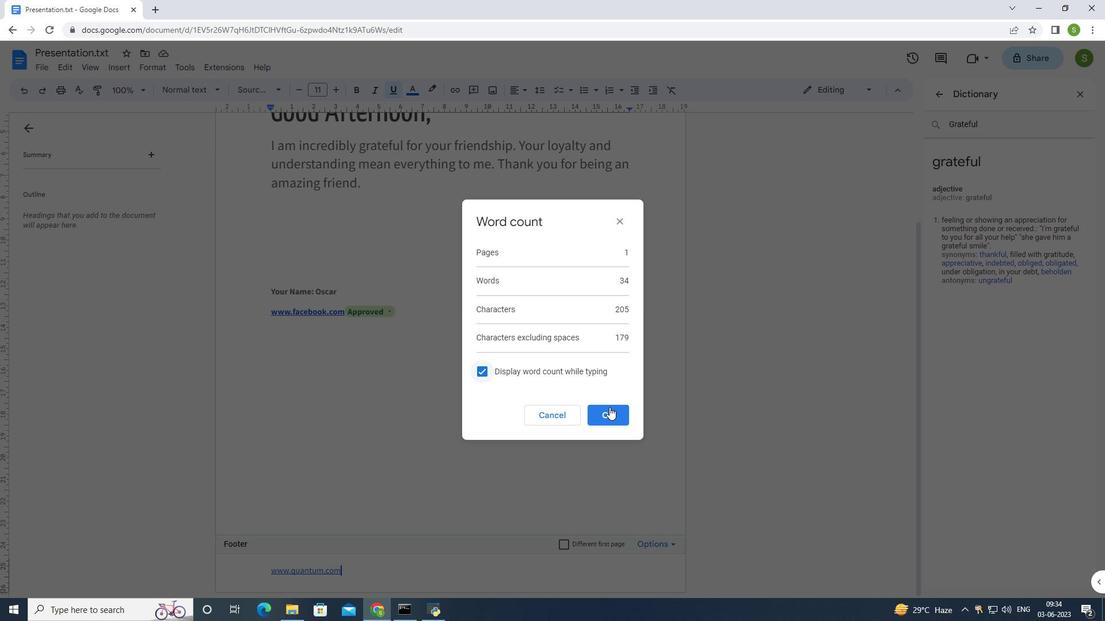 
Action: Mouse pressed left at (609, 412)
Screenshot: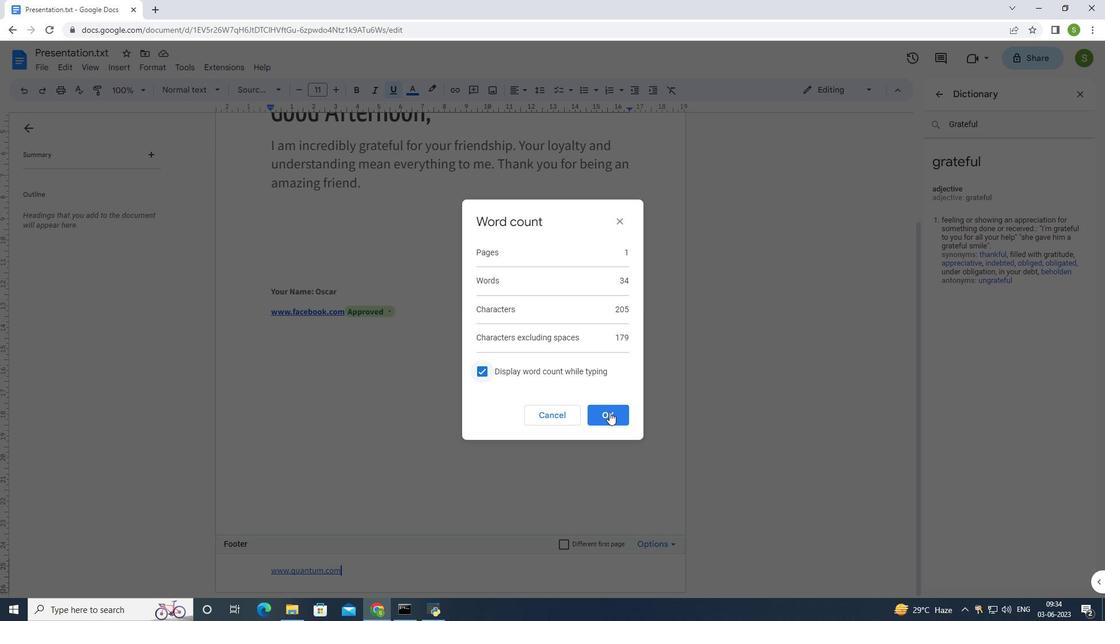 
Action: Mouse moved to (662, 315)
Screenshot: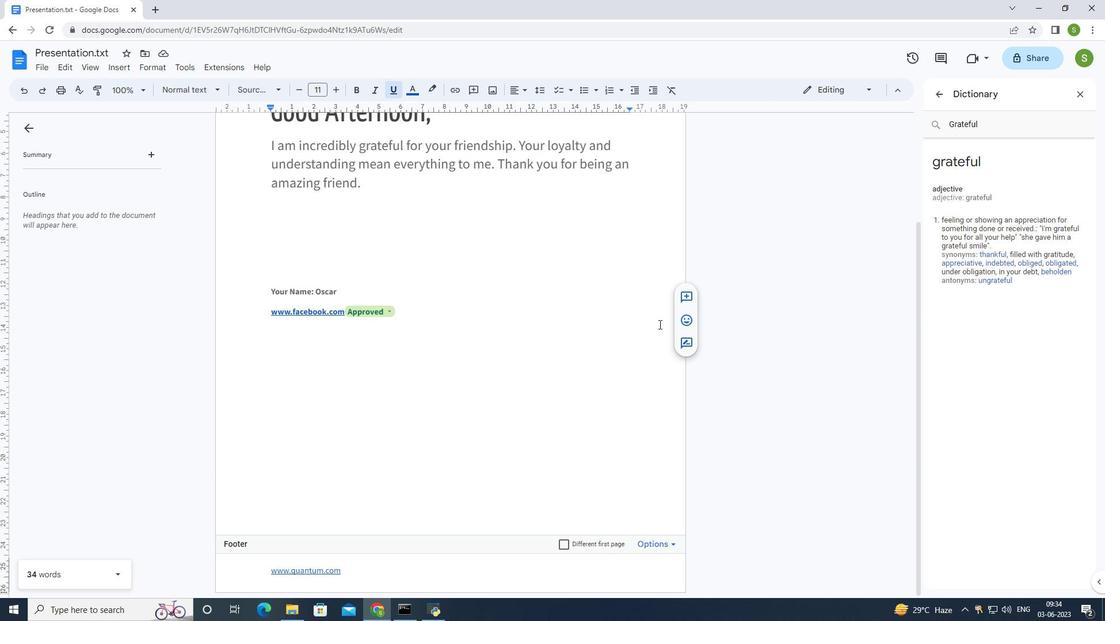 
